 Task: Search one way flight ticket for 1 adult, 5 children, 2 infants in seat and 1 infant on lap in first from Unalaska: Unalaska Airport (tom Madsen/dutch Harbor Airport) to Greenville: Pitt-greenville Airport on 5-2-2023. Choice of flights is United. Number of bags: 7 checked bags. Price is upto 77000. Outbound departure time preference is 9:00.
Action: Mouse moved to (226, 141)
Screenshot: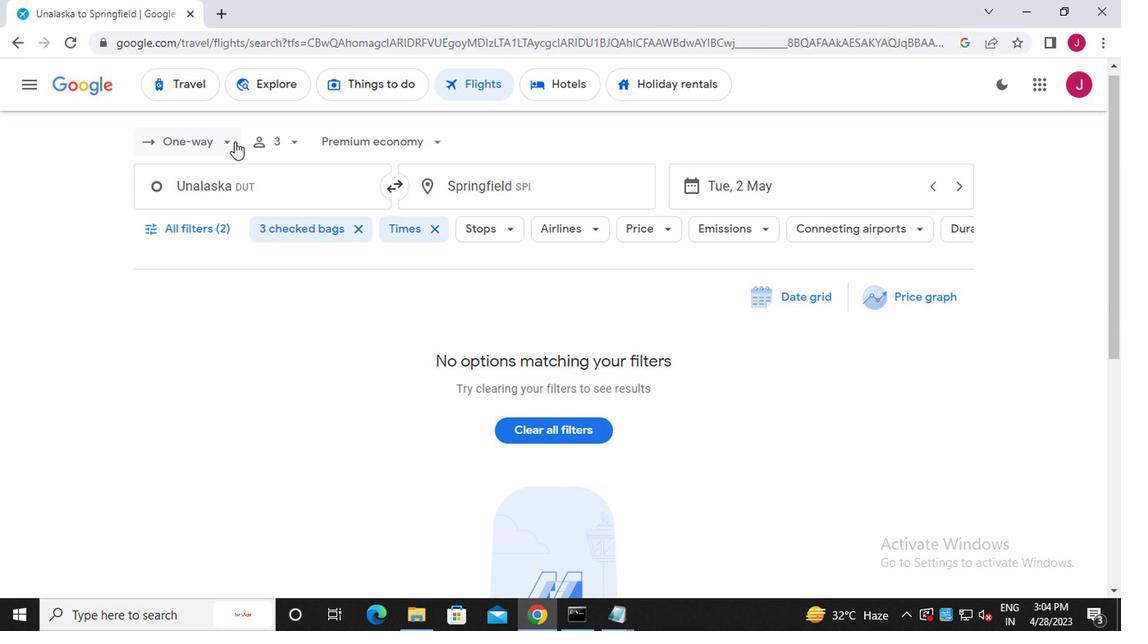 
Action: Mouse pressed left at (226, 141)
Screenshot: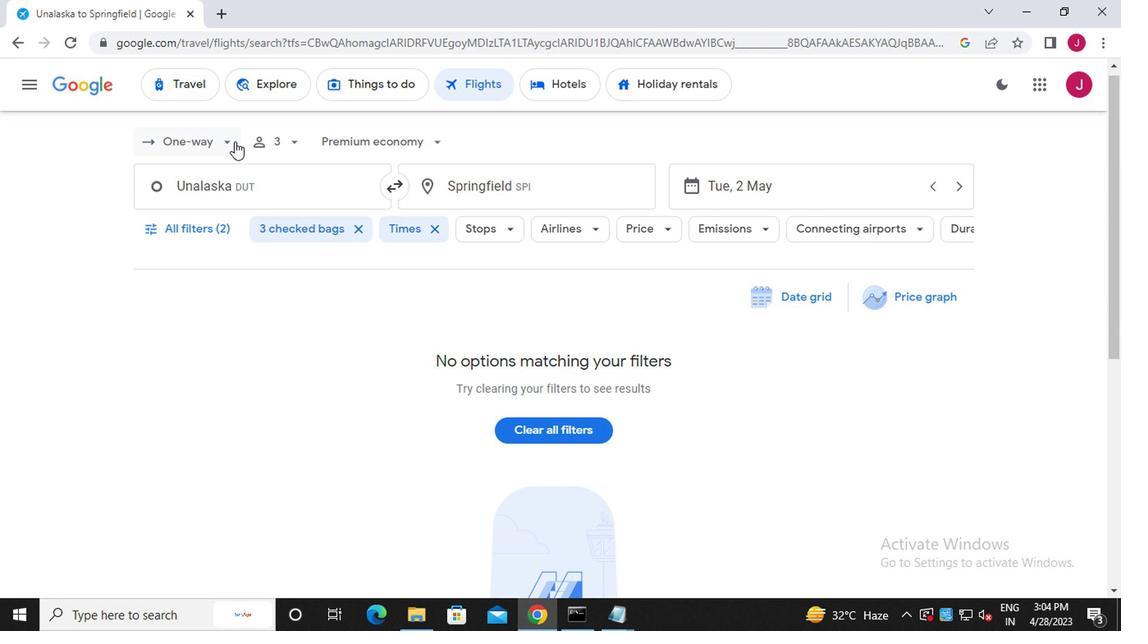
Action: Mouse moved to (232, 219)
Screenshot: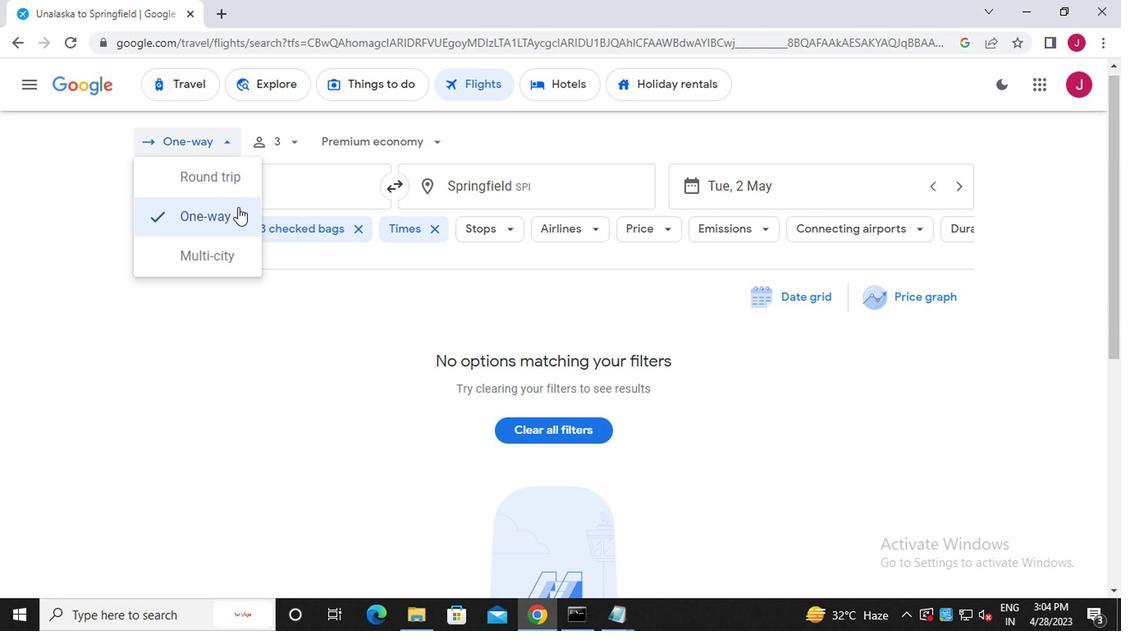 
Action: Mouse pressed left at (232, 219)
Screenshot: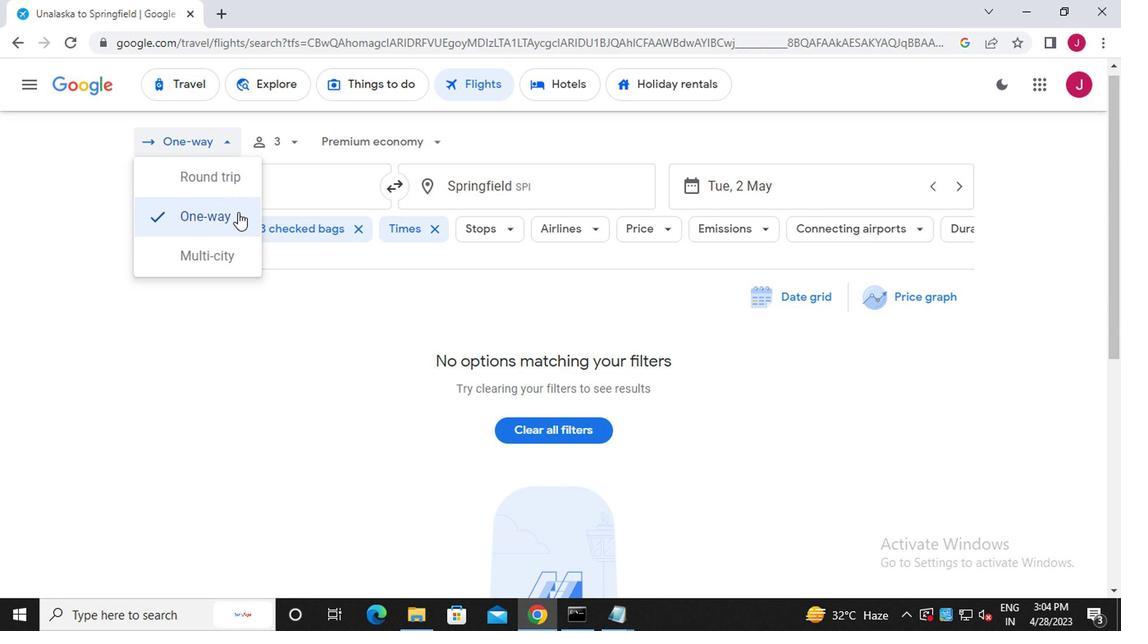 
Action: Mouse moved to (295, 144)
Screenshot: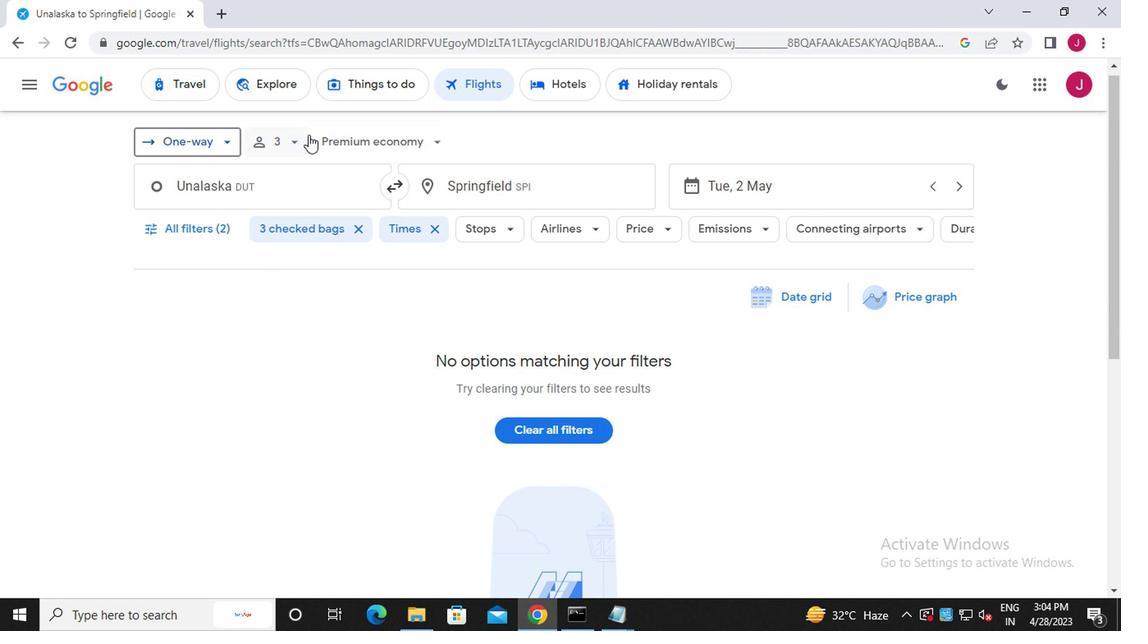 
Action: Mouse pressed left at (295, 144)
Screenshot: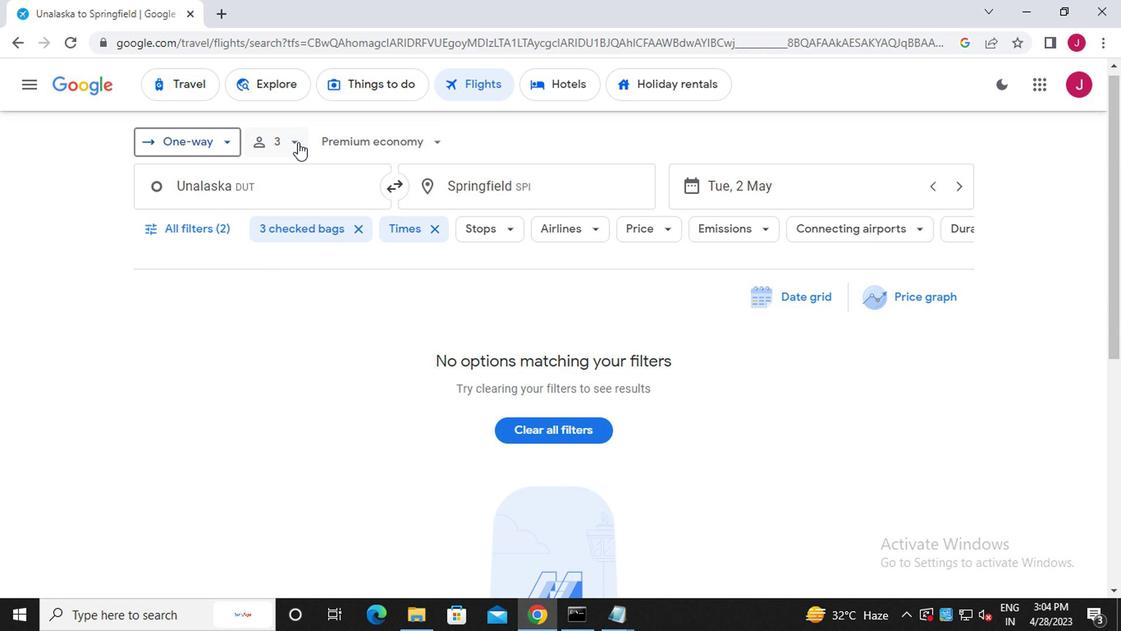 
Action: Mouse moved to (413, 230)
Screenshot: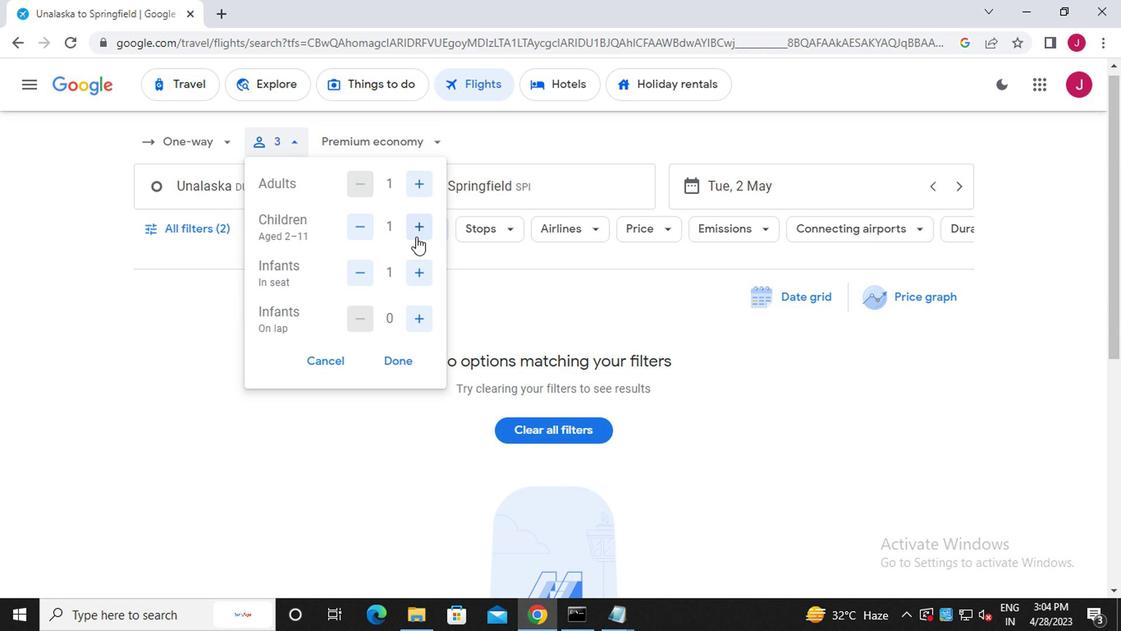
Action: Mouse pressed left at (413, 230)
Screenshot: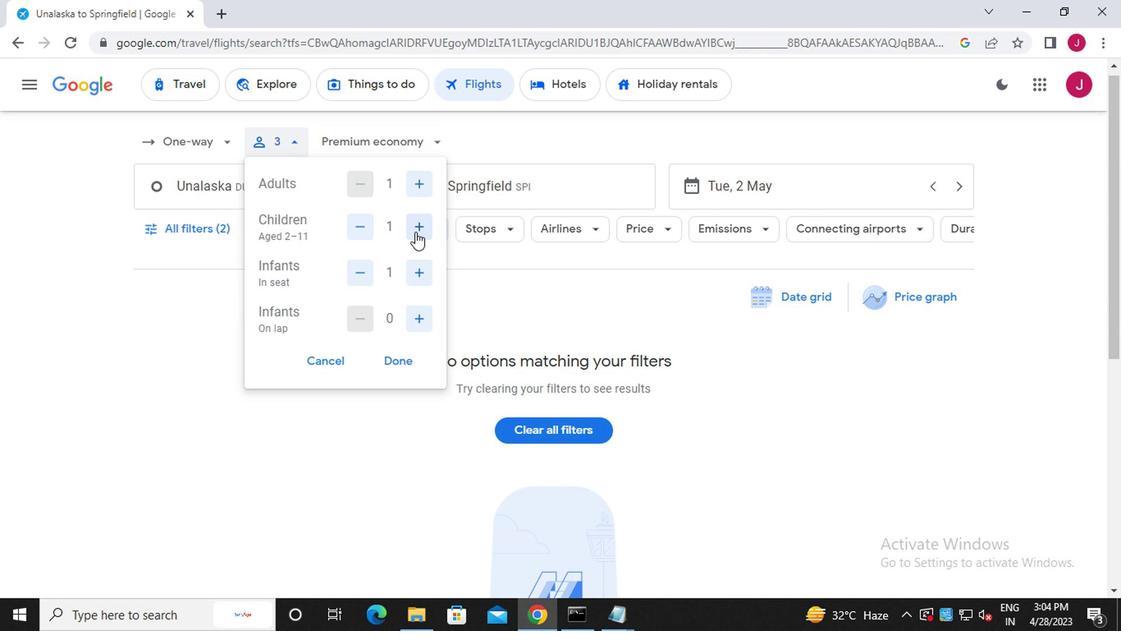 
Action: Mouse pressed left at (413, 230)
Screenshot: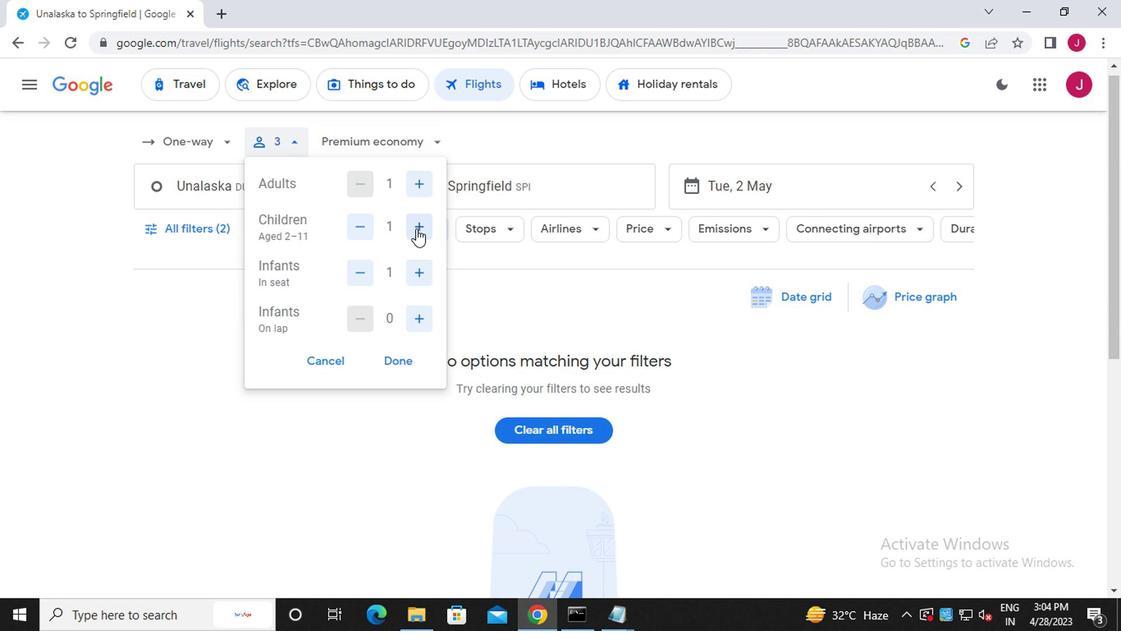 
Action: Mouse moved to (414, 230)
Screenshot: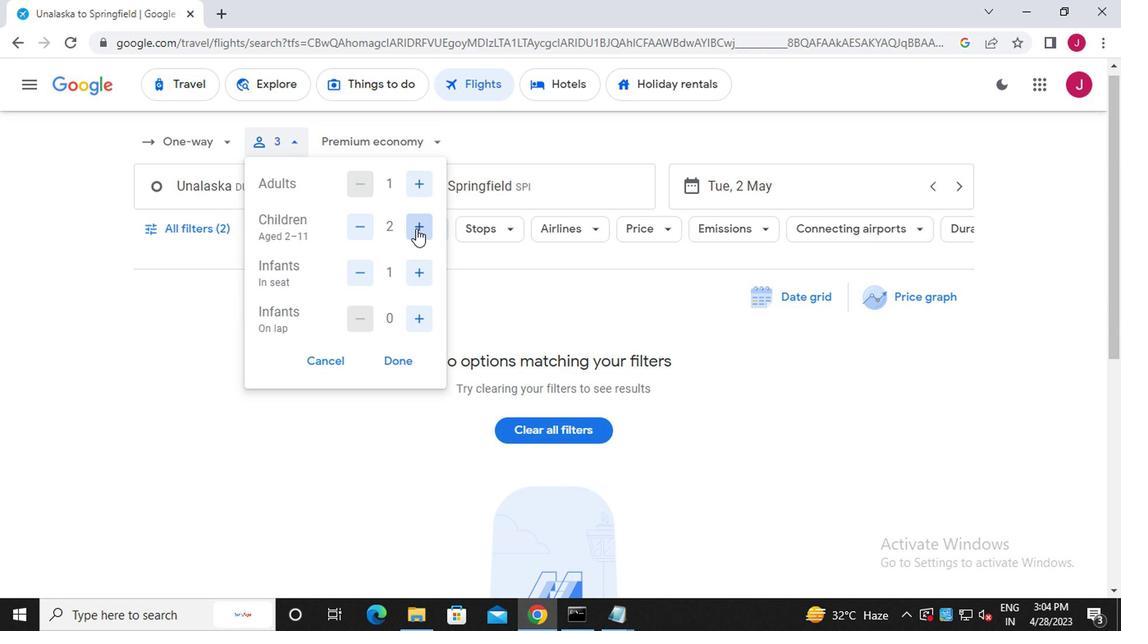 
Action: Mouse pressed left at (414, 230)
Screenshot: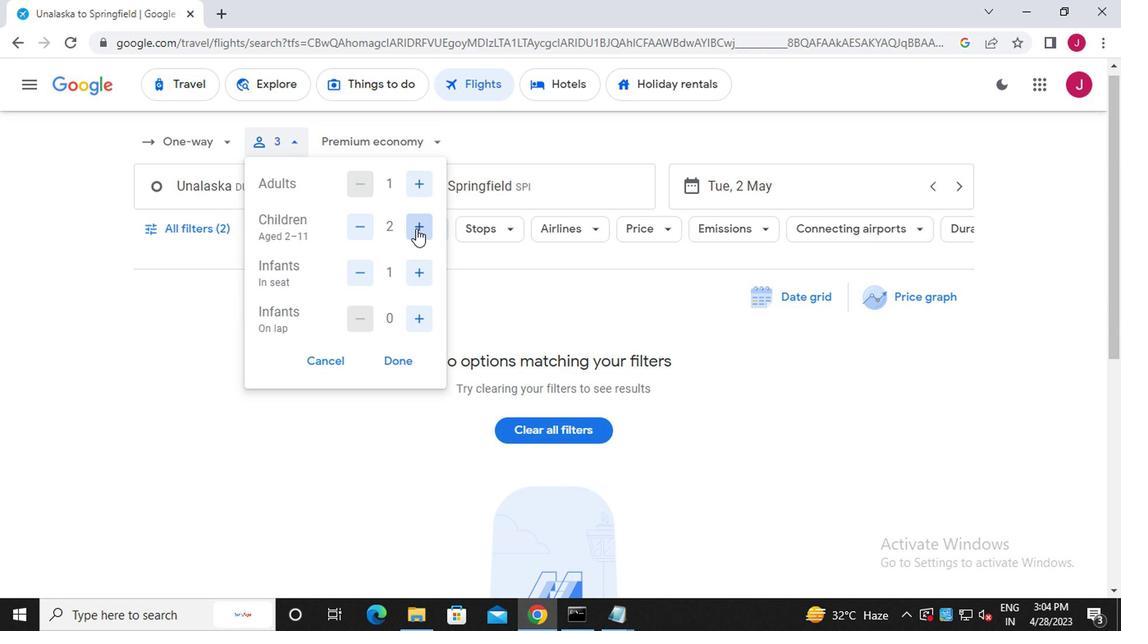 
Action: Mouse moved to (416, 230)
Screenshot: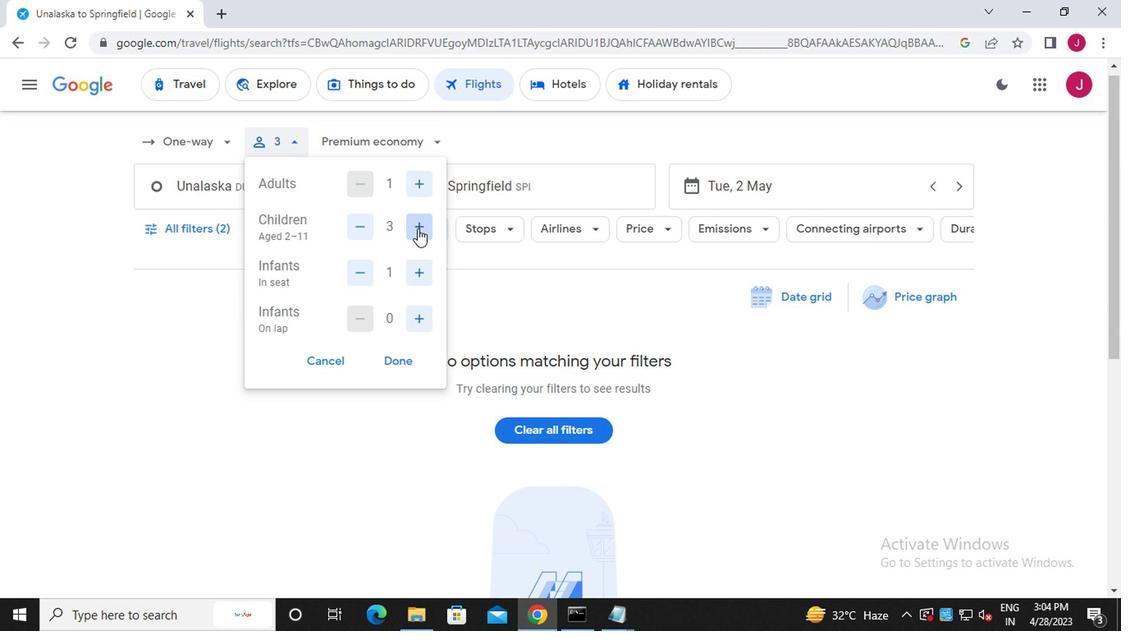 
Action: Mouse pressed left at (416, 230)
Screenshot: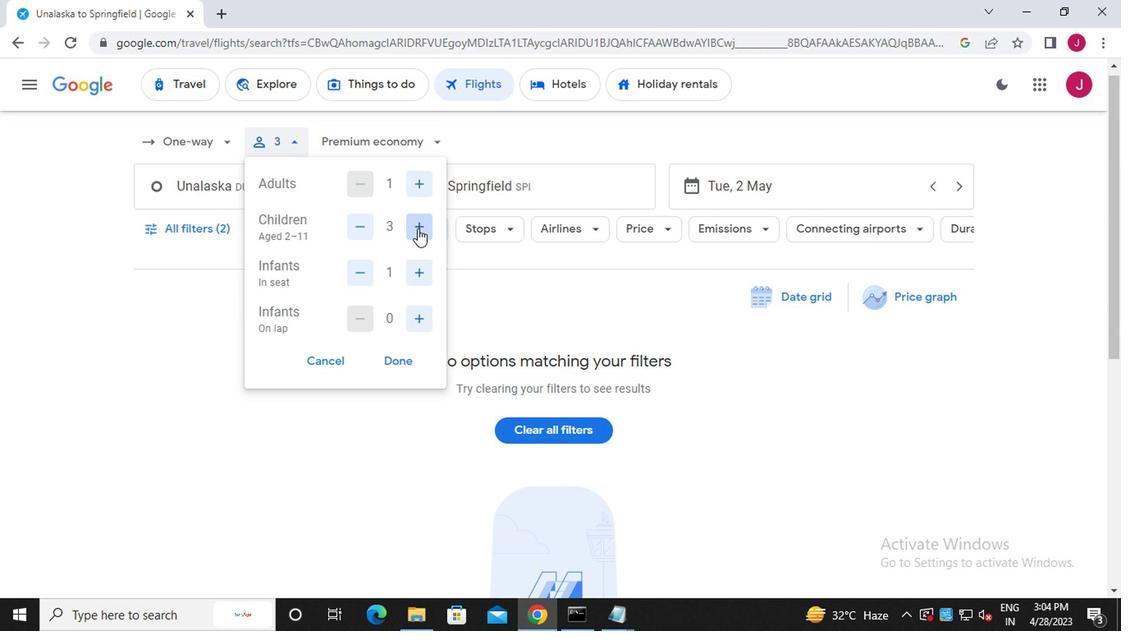 
Action: Mouse moved to (418, 274)
Screenshot: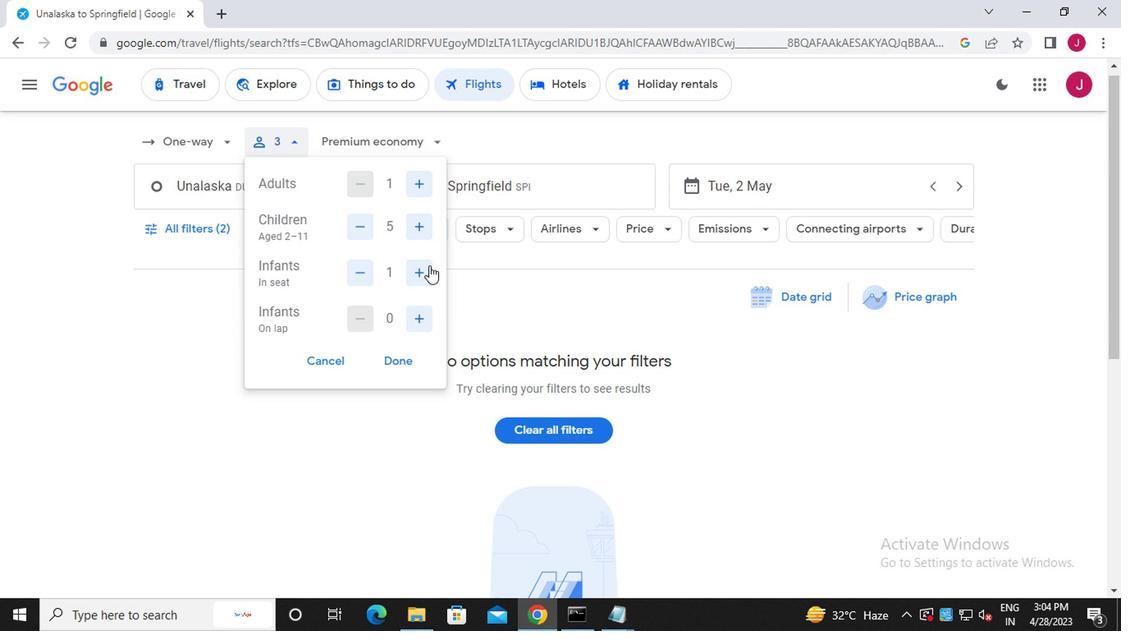 
Action: Mouse pressed left at (418, 274)
Screenshot: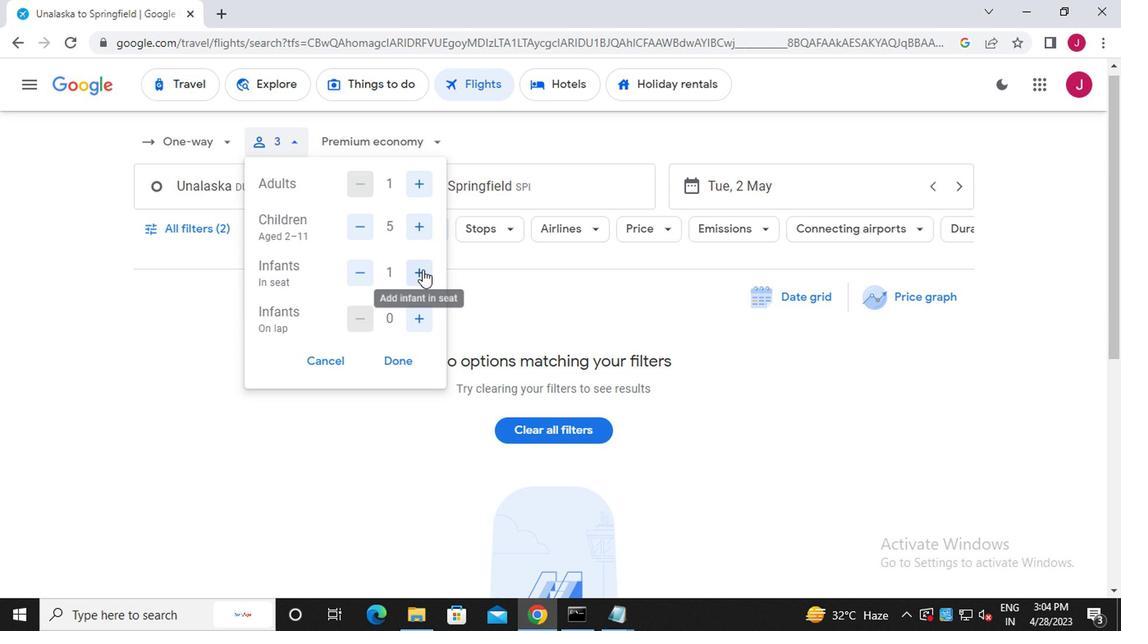 
Action: Mouse moved to (416, 317)
Screenshot: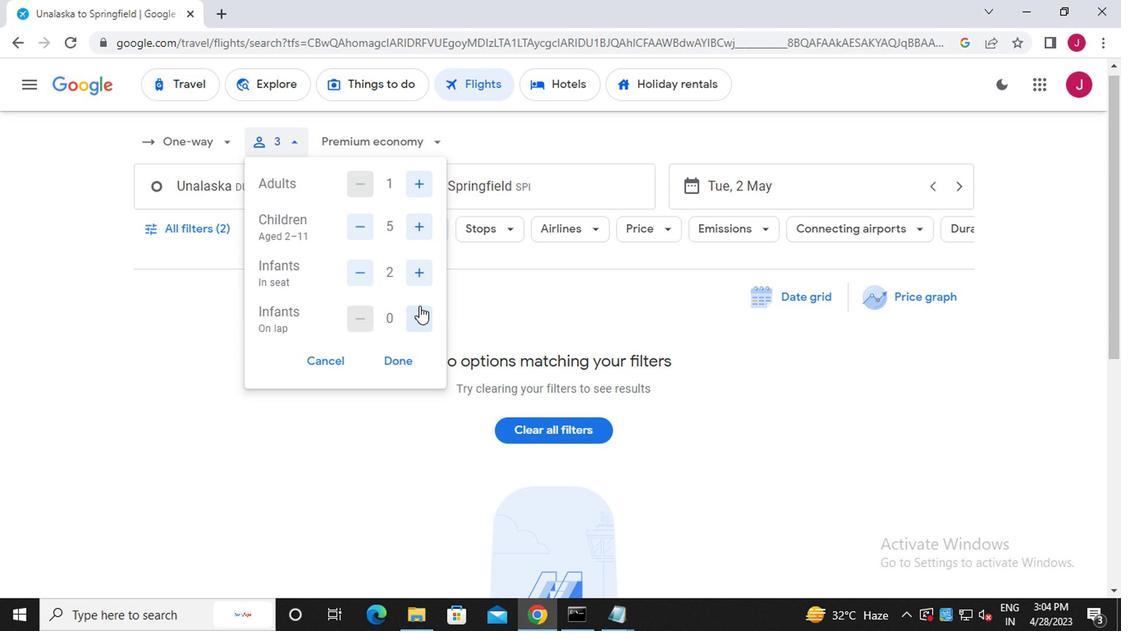 
Action: Mouse pressed left at (416, 317)
Screenshot: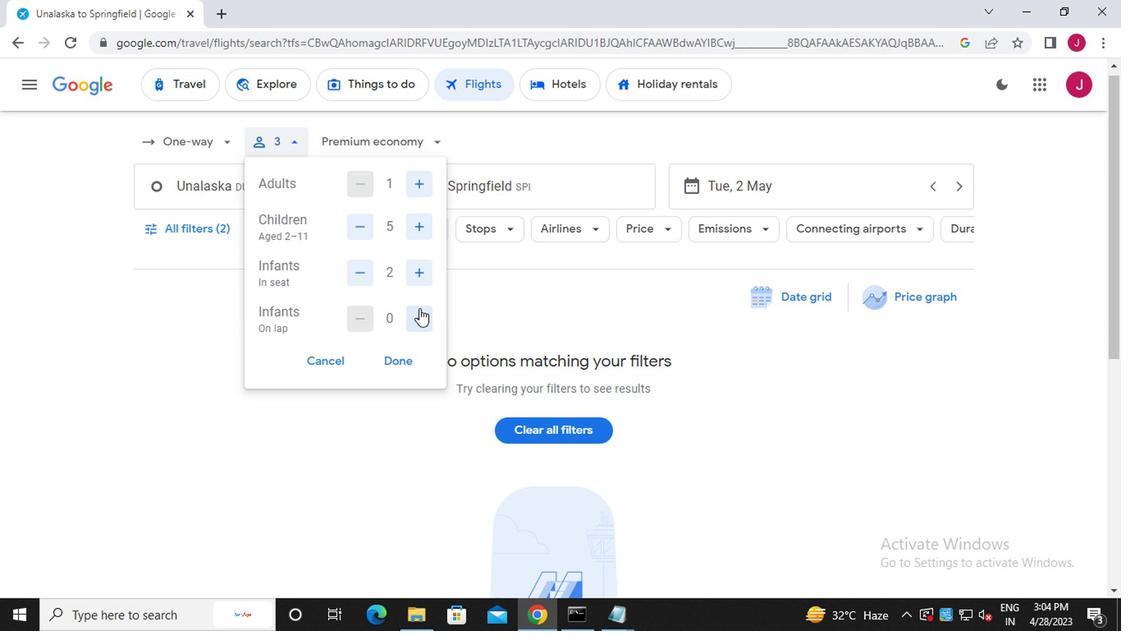 
Action: Mouse moved to (354, 317)
Screenshot: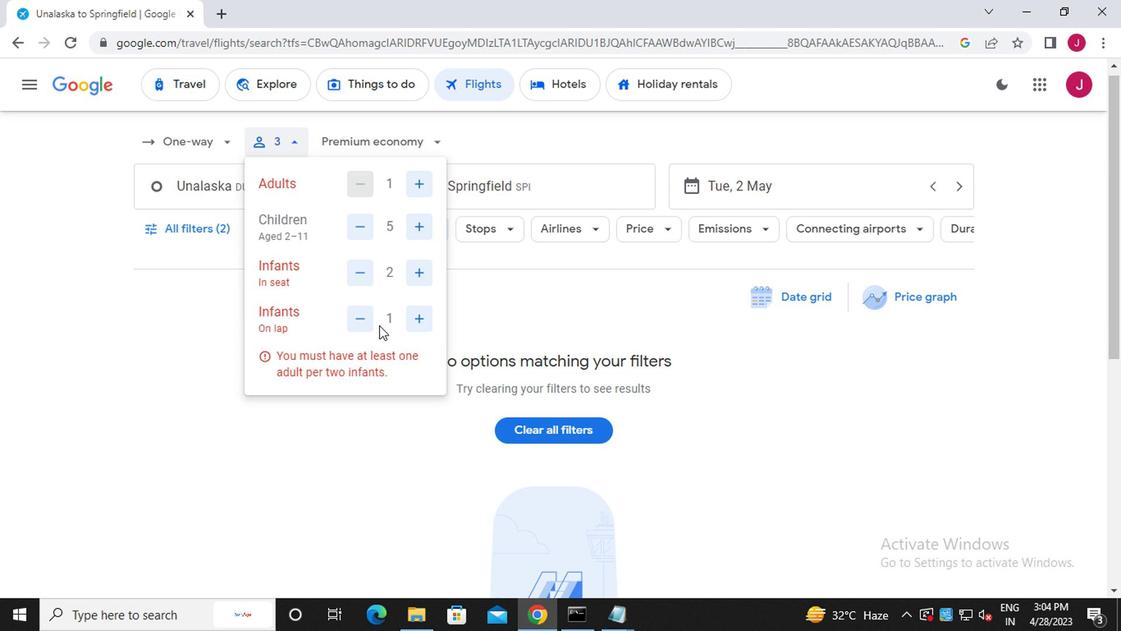 
Action: Mouse pressed left at (354, 317)
Screenshot: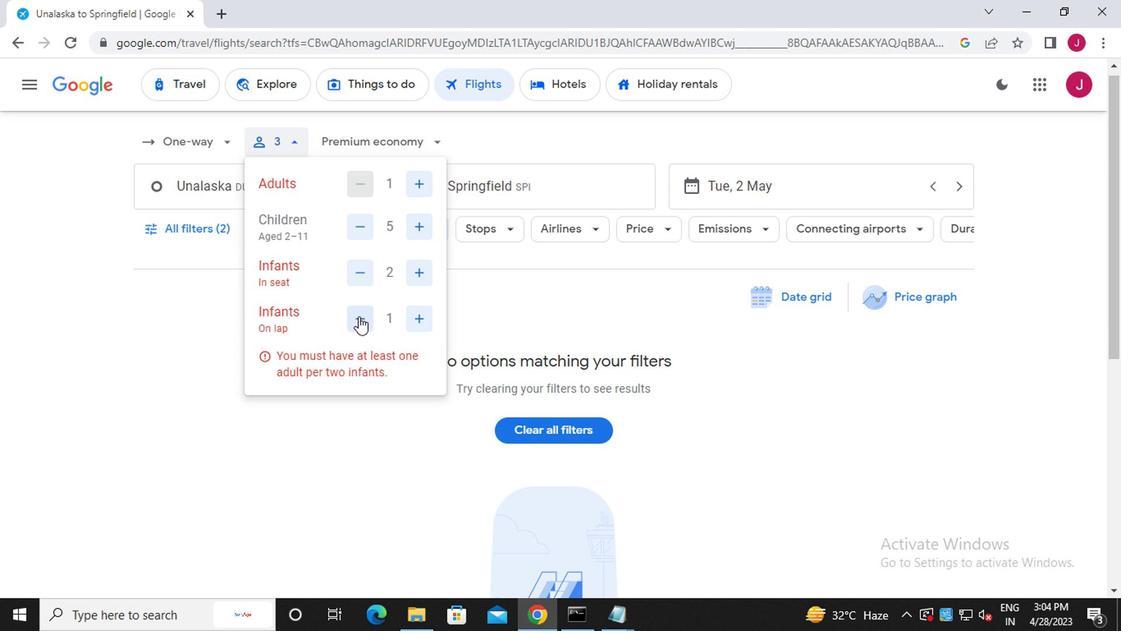 
Action: Mouse moved to (416, 321)
Screenshot: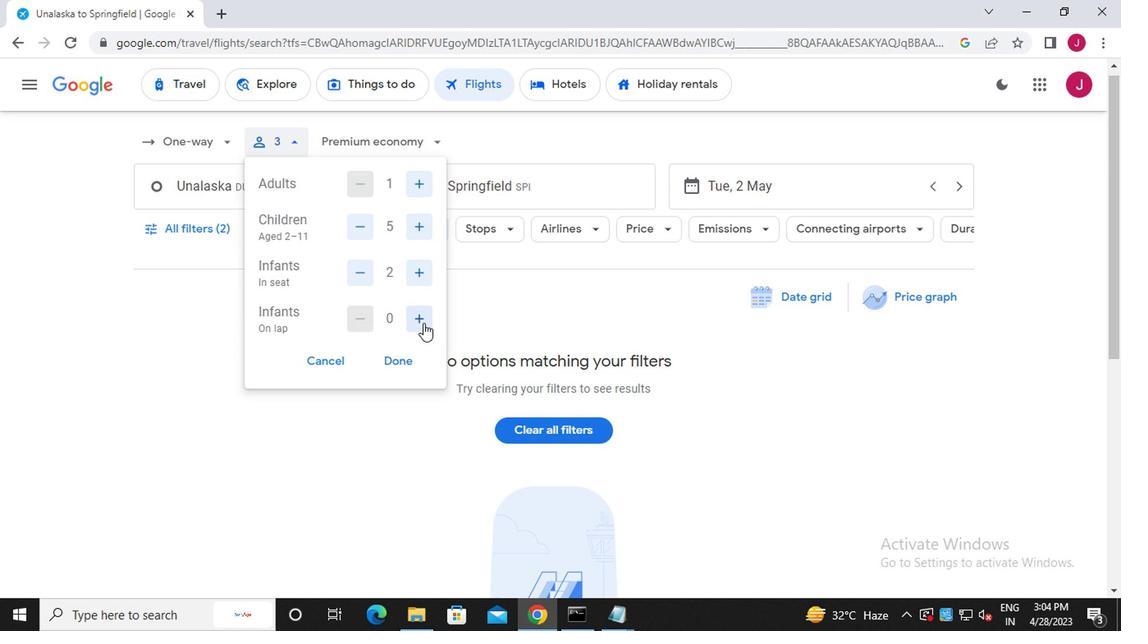
Action: Mouse pressed left at (416, 321)
Screenshot: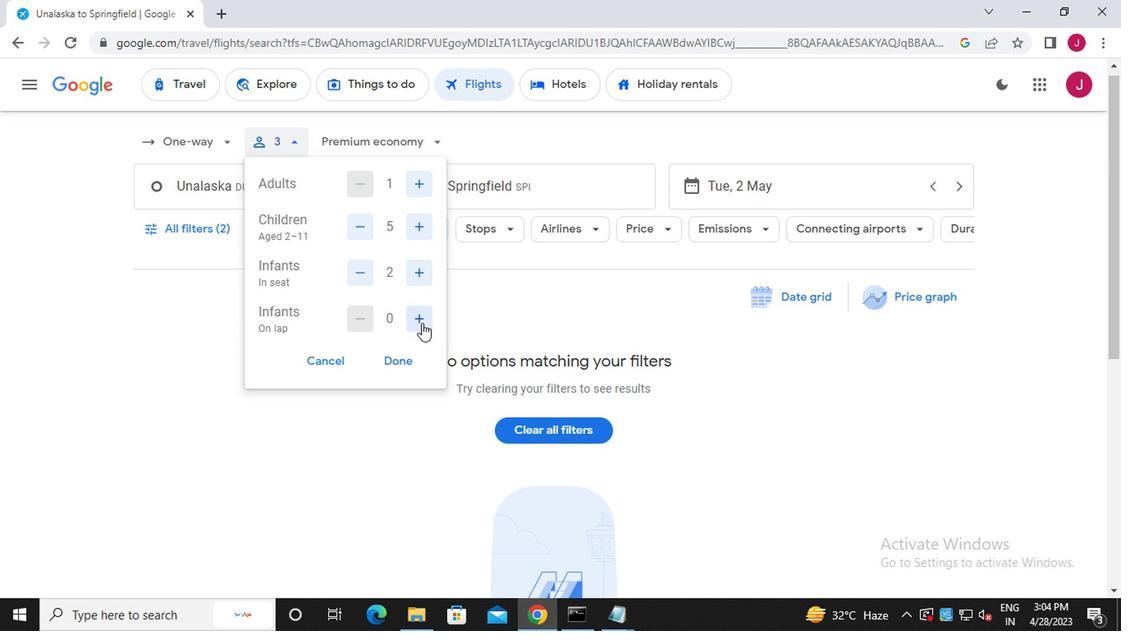 
Action: Mouse moved to (364, 271)
Screenshot: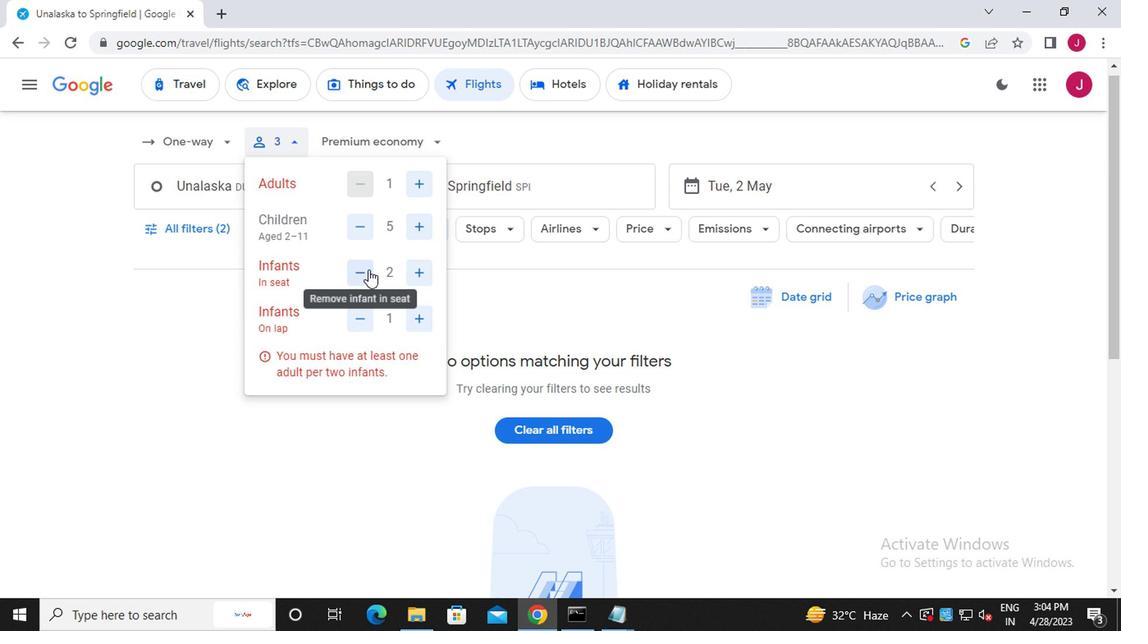 
Action: Mouse pressed left at (364, 271)
Screenshot: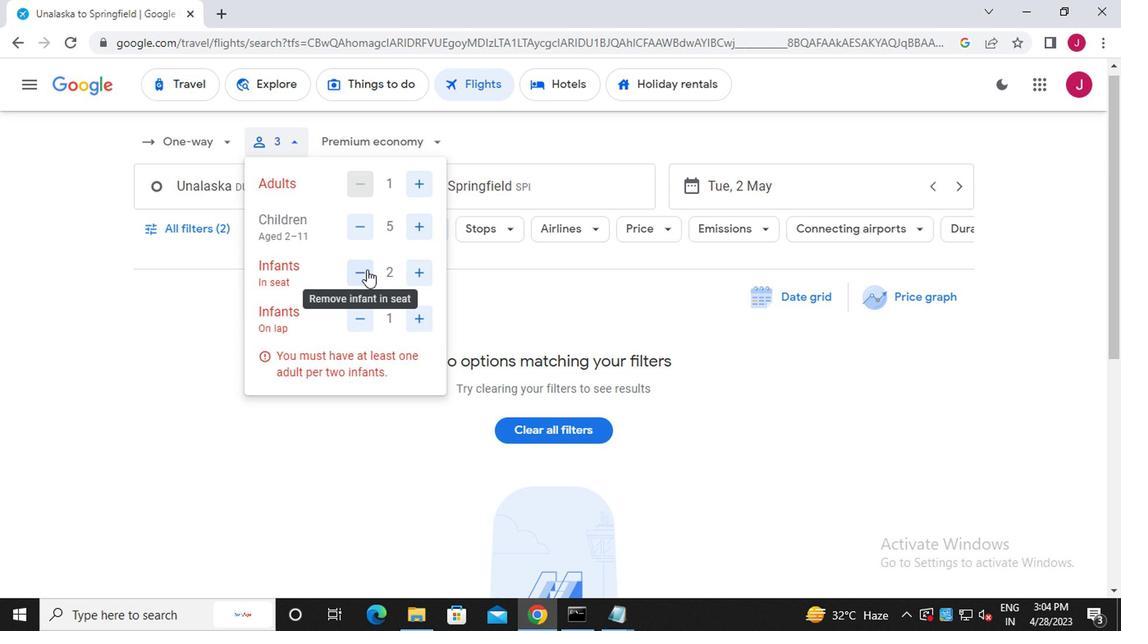
Action: Mouse moved to (402, 365)
Screenshot: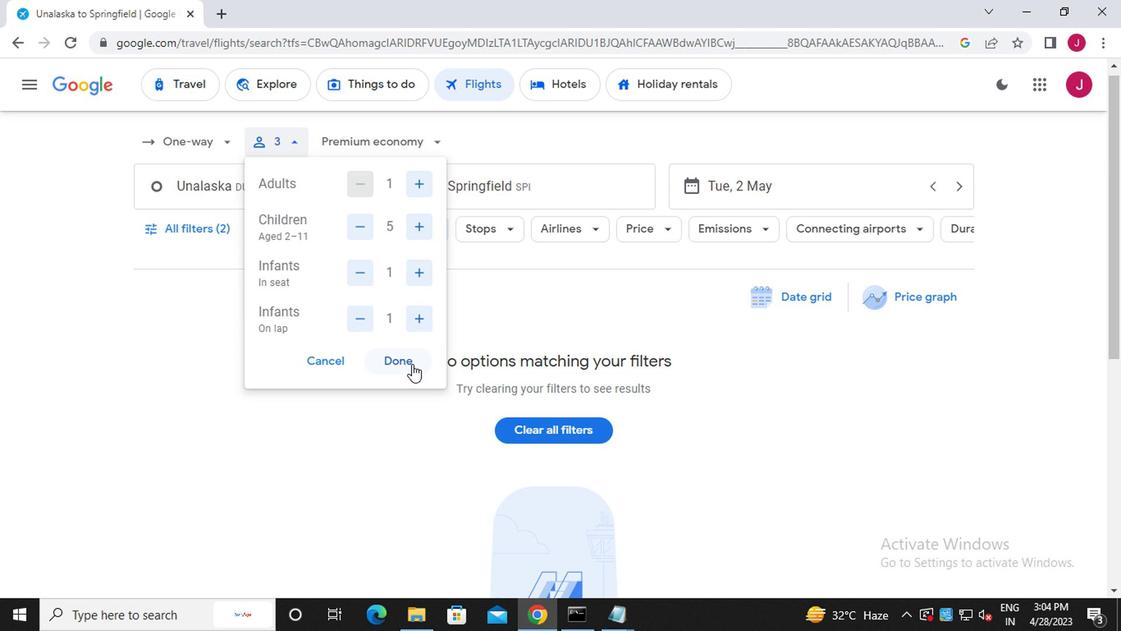 
Action: Mouse pressed left at (402, 365)
Screenshot: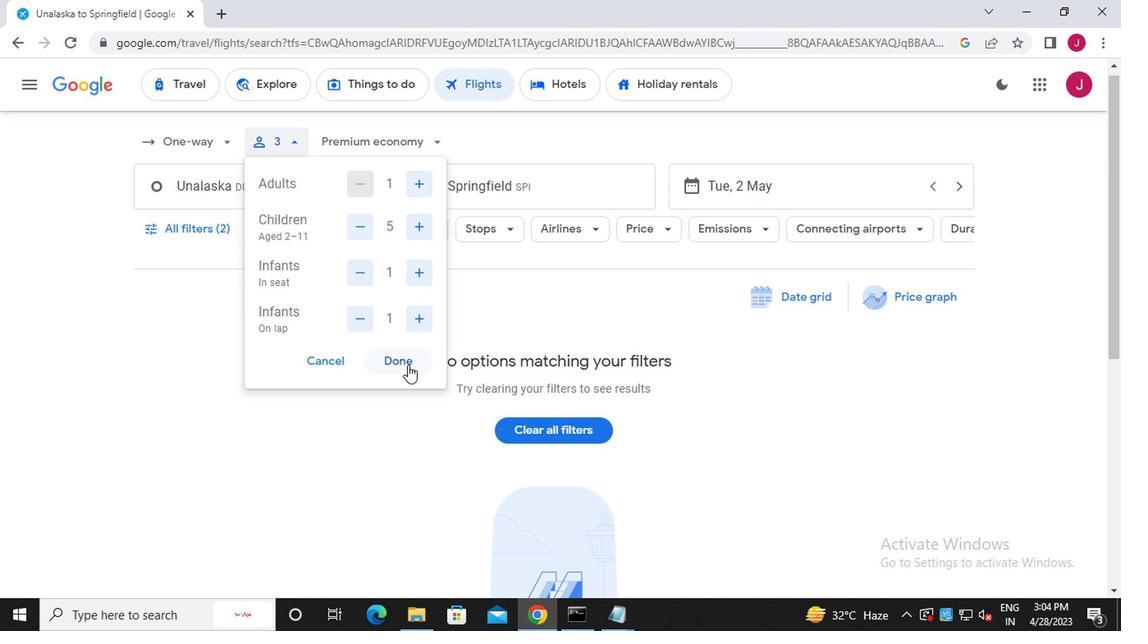 
Action: Mouse moved to (304, 189)
Screenshot: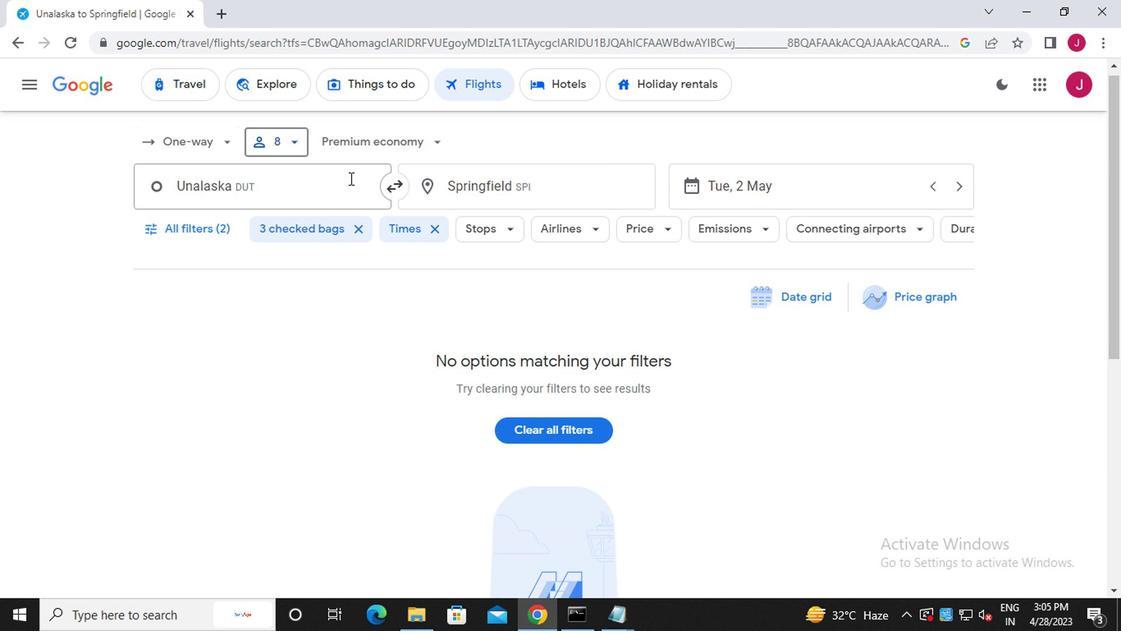 
Action: Mouse pressed left at (304, 189)
Screenshot: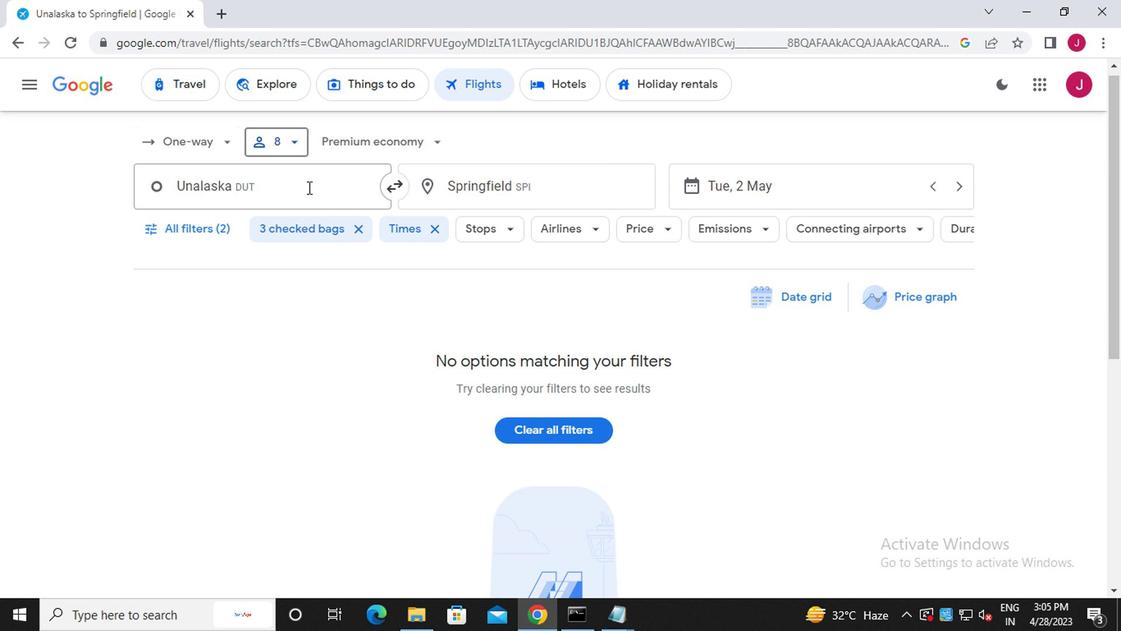 
Action: Key pressed unala
Screenshot: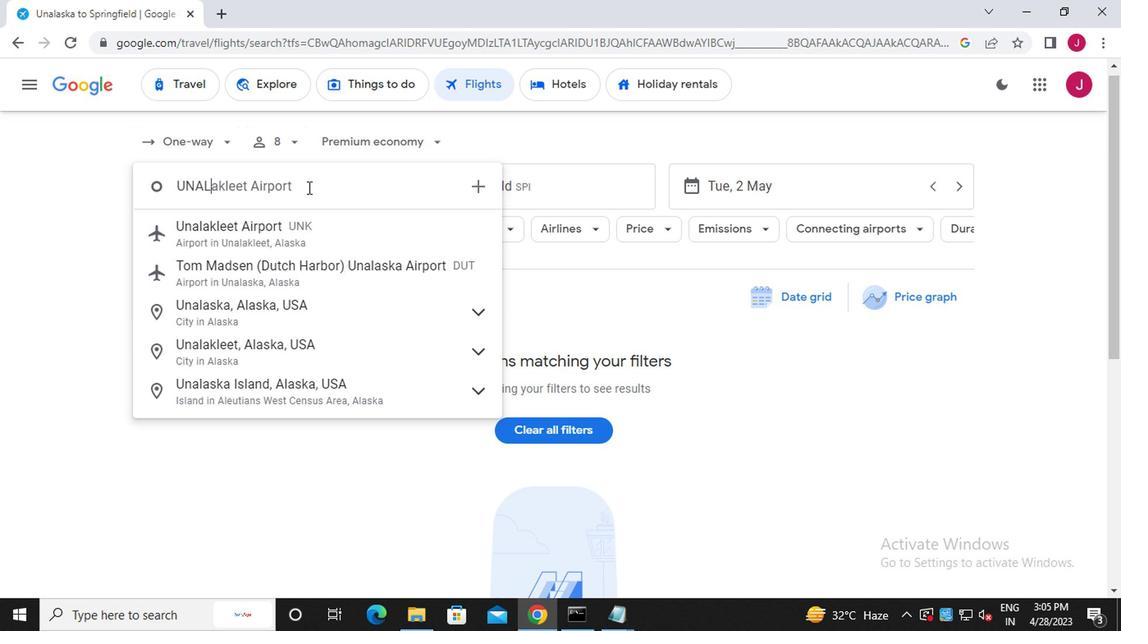 
Action: Mouse moved to (366, 270)
Screenshot: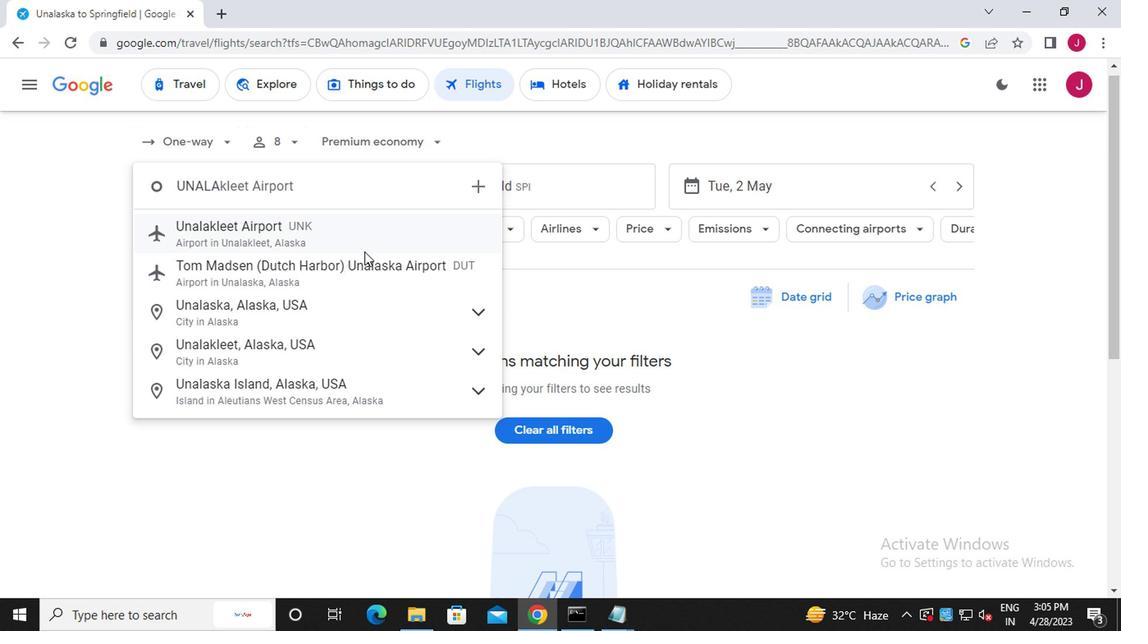 
Action: Mouse pressed left at (366, 270)
Screenshot: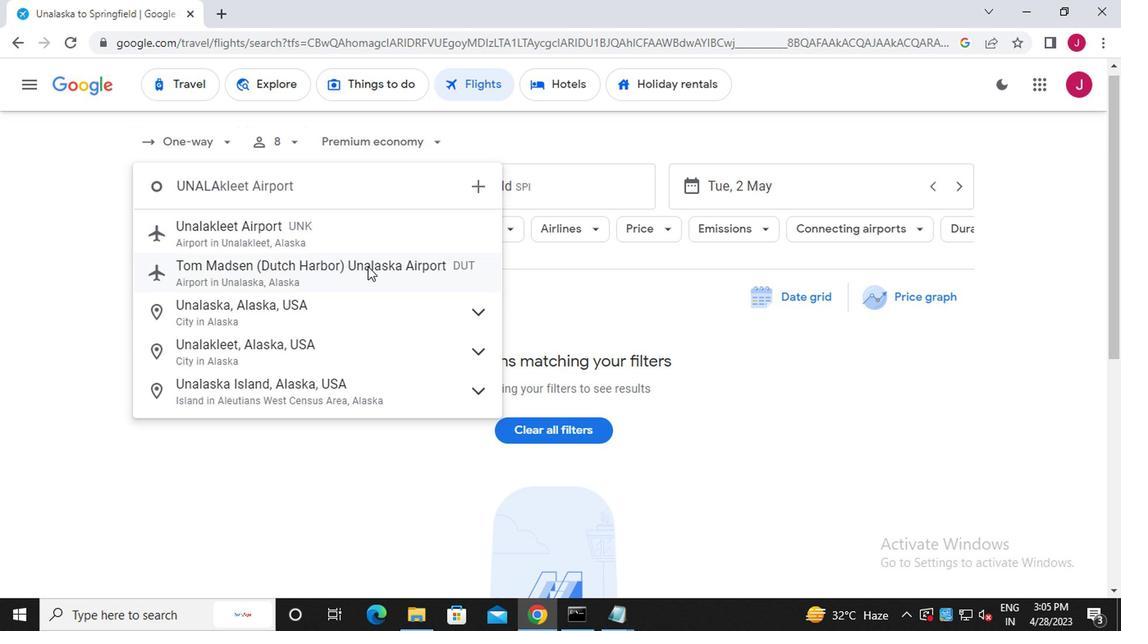 
Action: Mouse moved to (580, 182)
Screenshot: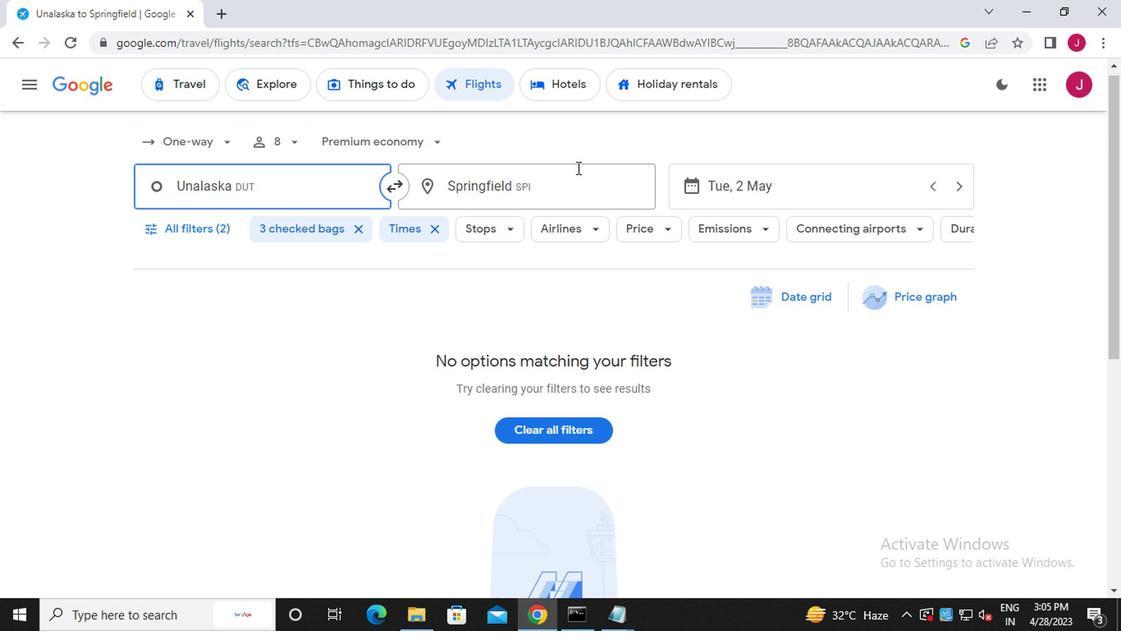 
Action: Mouse pressed left at (580, 182)
Screenshot: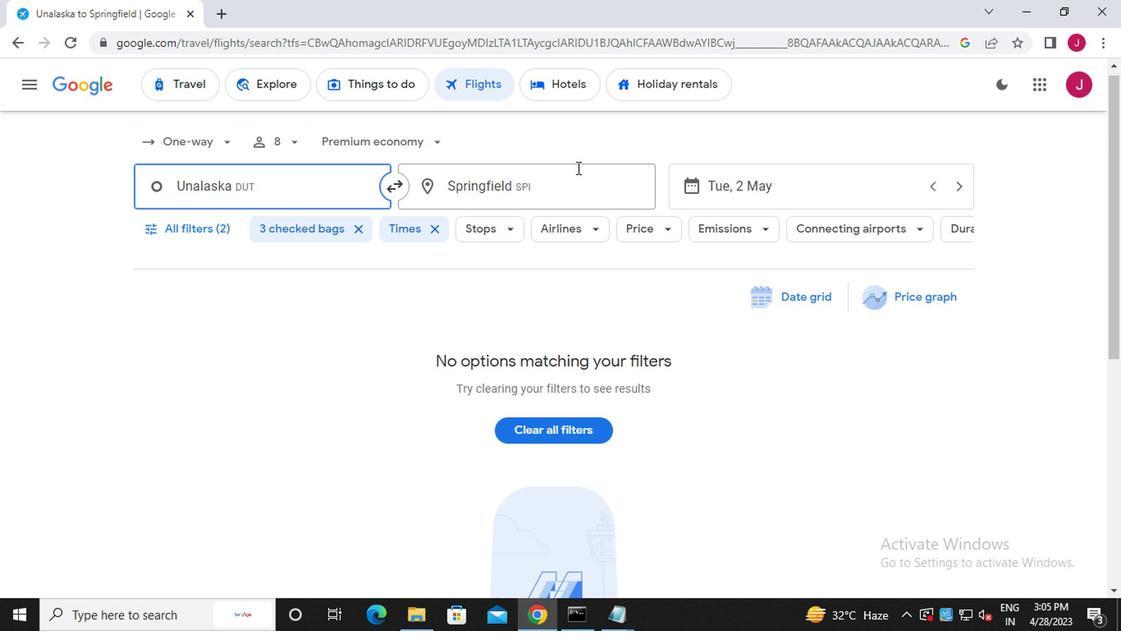 
Action: Mouse moved to (580, 183)
Screenshot: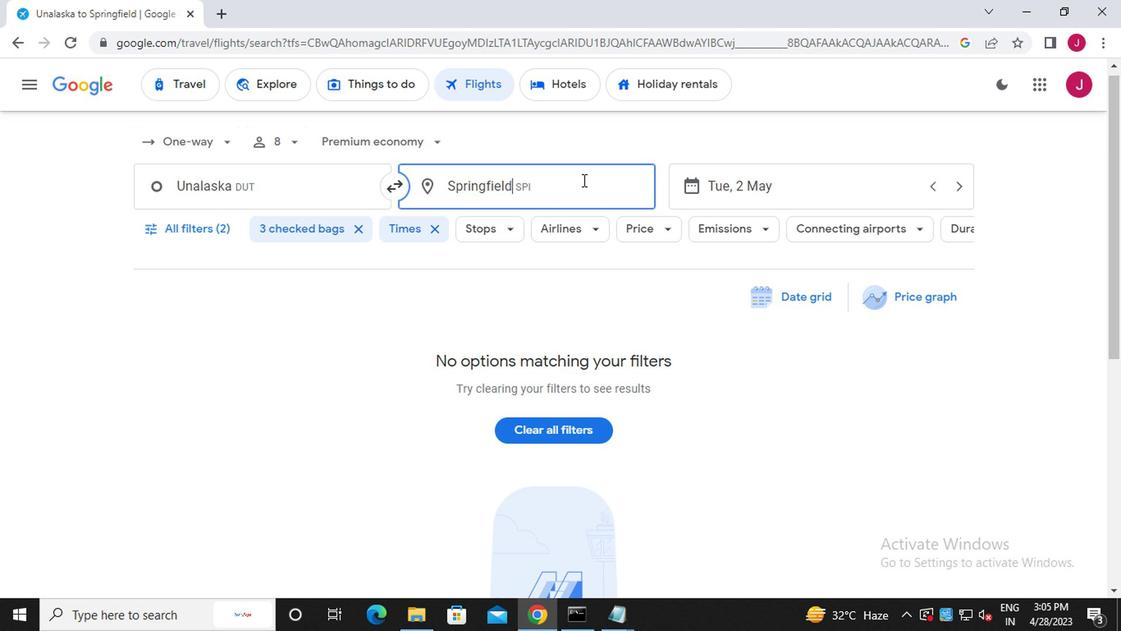 
Action: Key pressed greenville<Key.space>pit
Screenshot: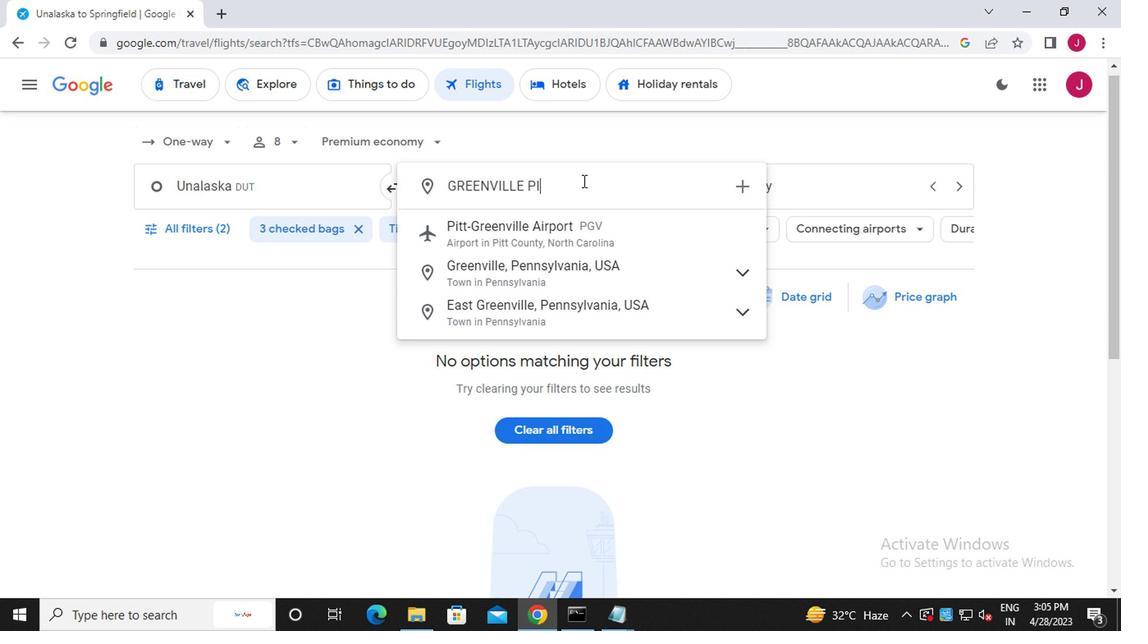 
Action: Mouse moved to (568, 245)
Screenshot: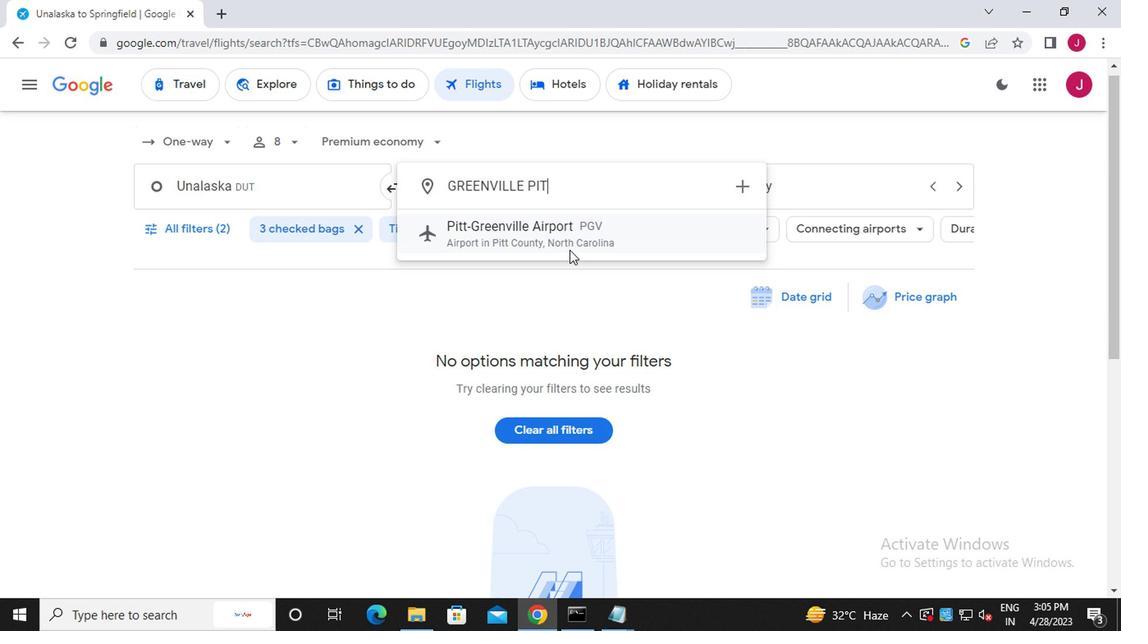 
Action: Mouse pressed left at (568, 245)
Screenshot: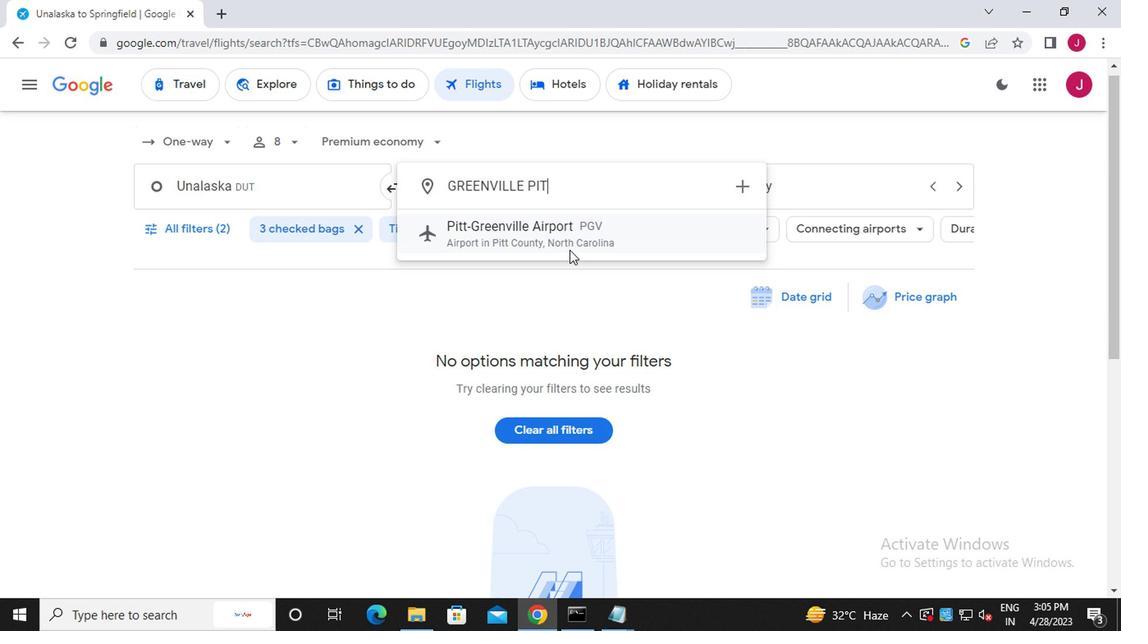 
Action: Mouse moved to (811, 195)
Screenshot: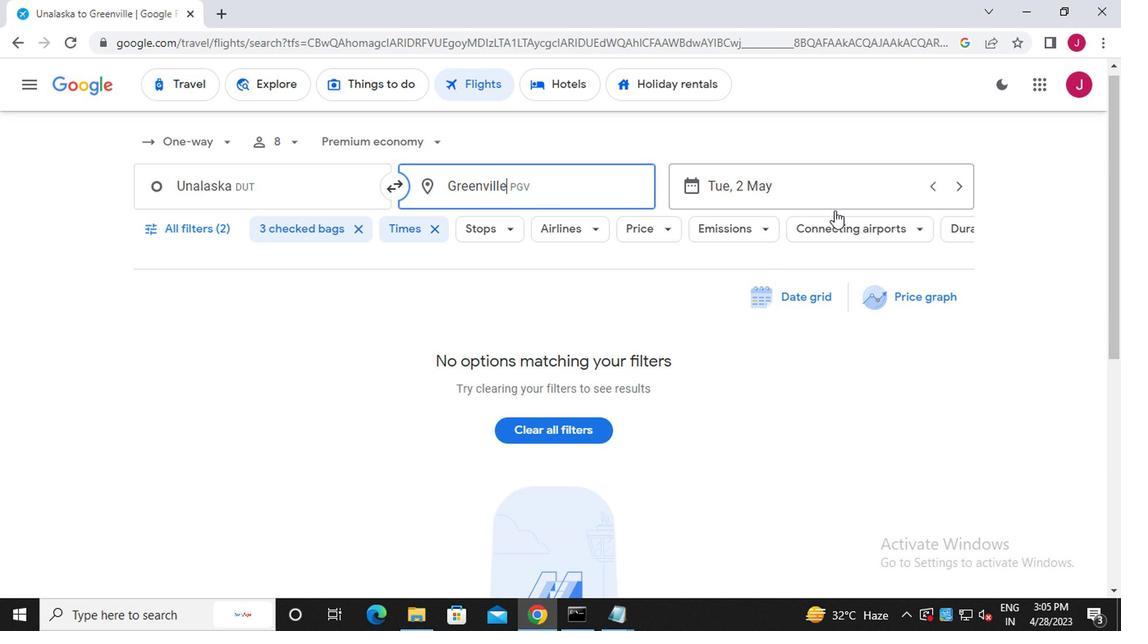 
Action: Mouse pressed left at (811, 195)
Screenshot: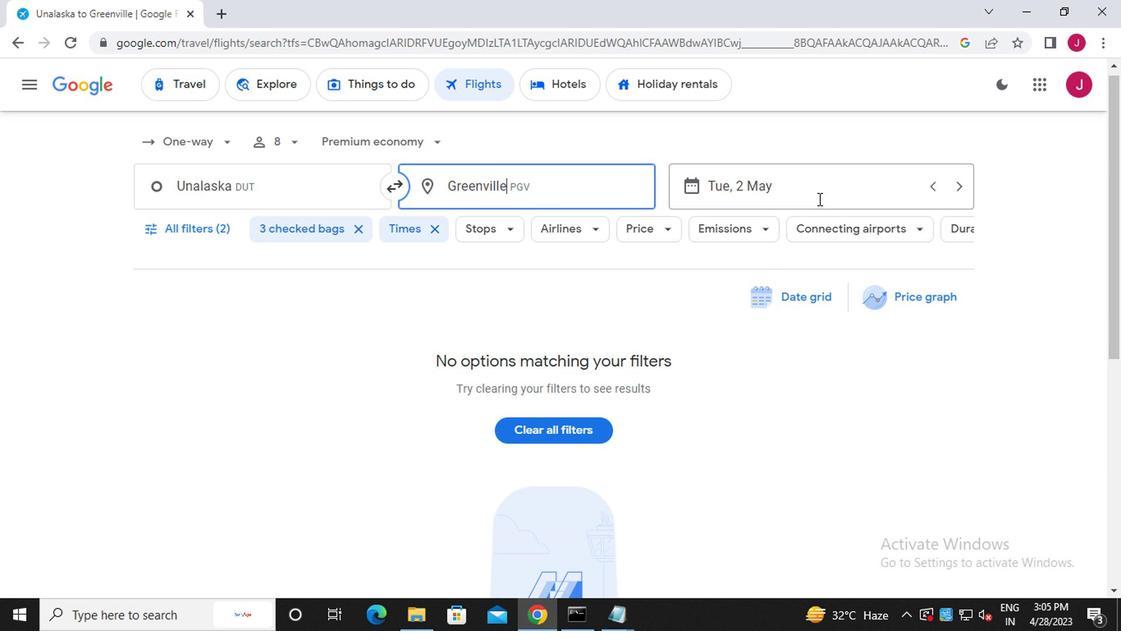 
Action: Mouse moved to (924, 562)
Screenshot: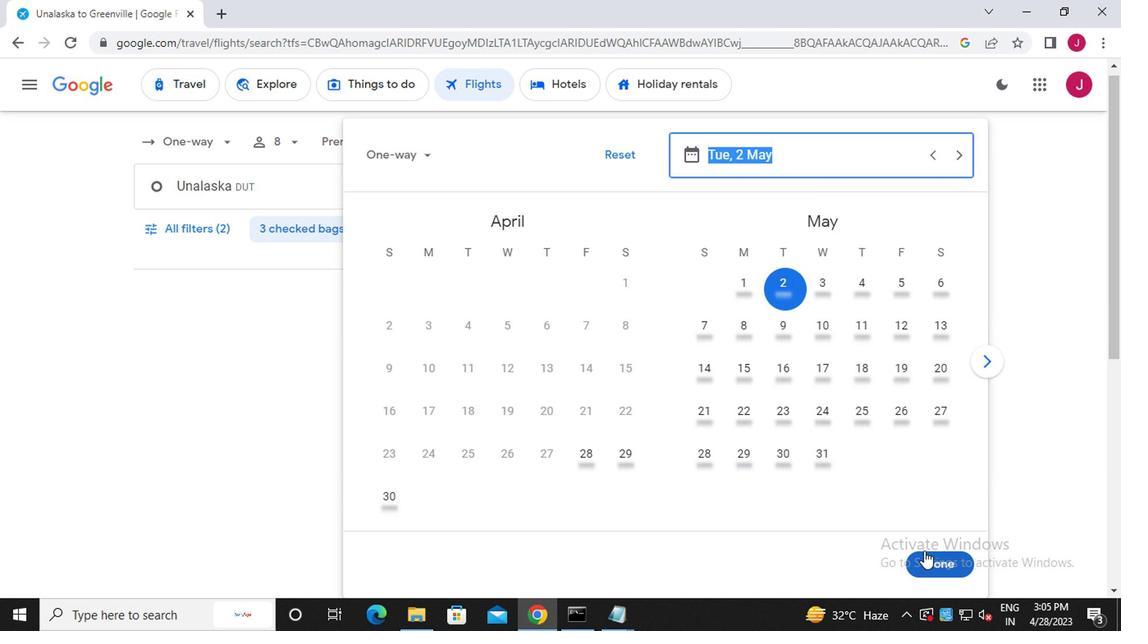 
Action: Mouse pressed left at (924, 562)
Screenshot: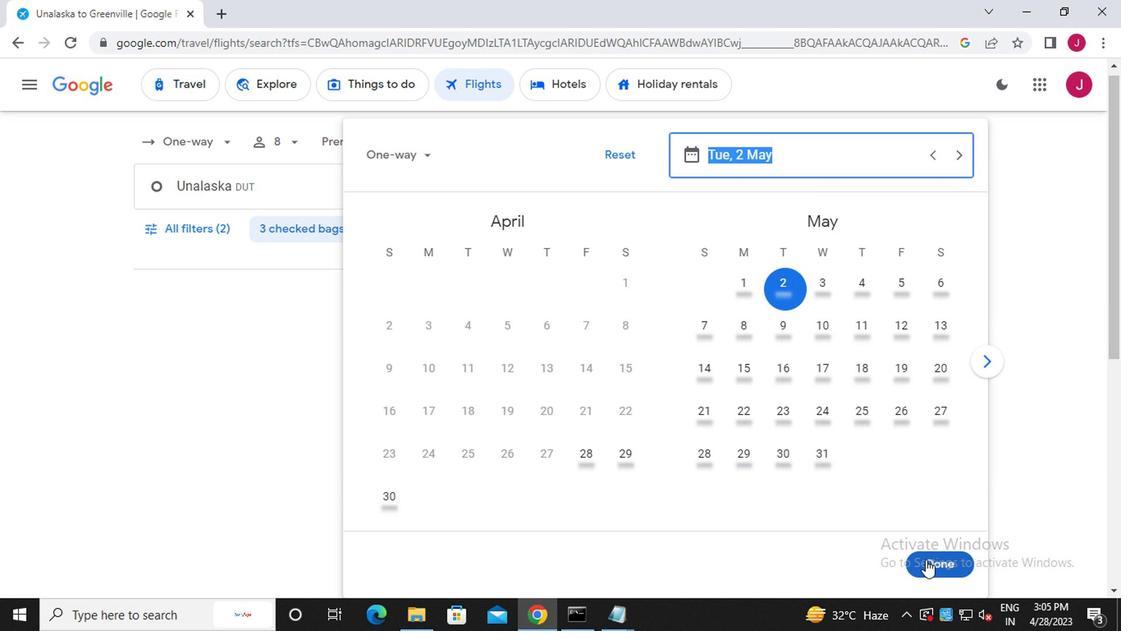 
Action: Mouse moved to (189, 231)
Screenshot: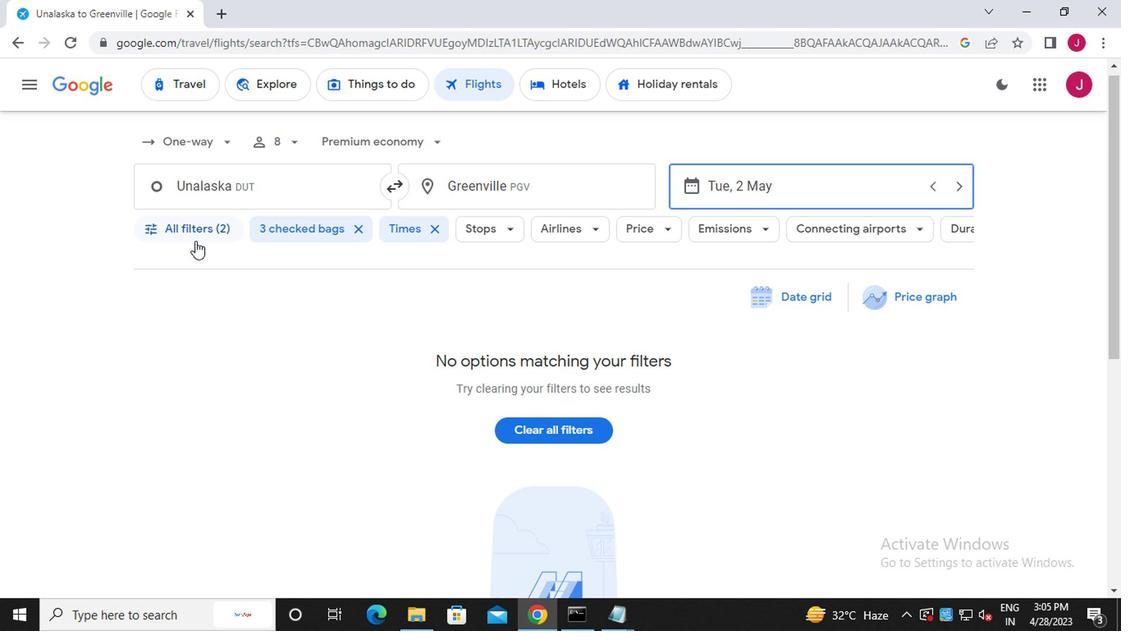 
Action: Mouse pressed left at (189, 231)
Screenshot: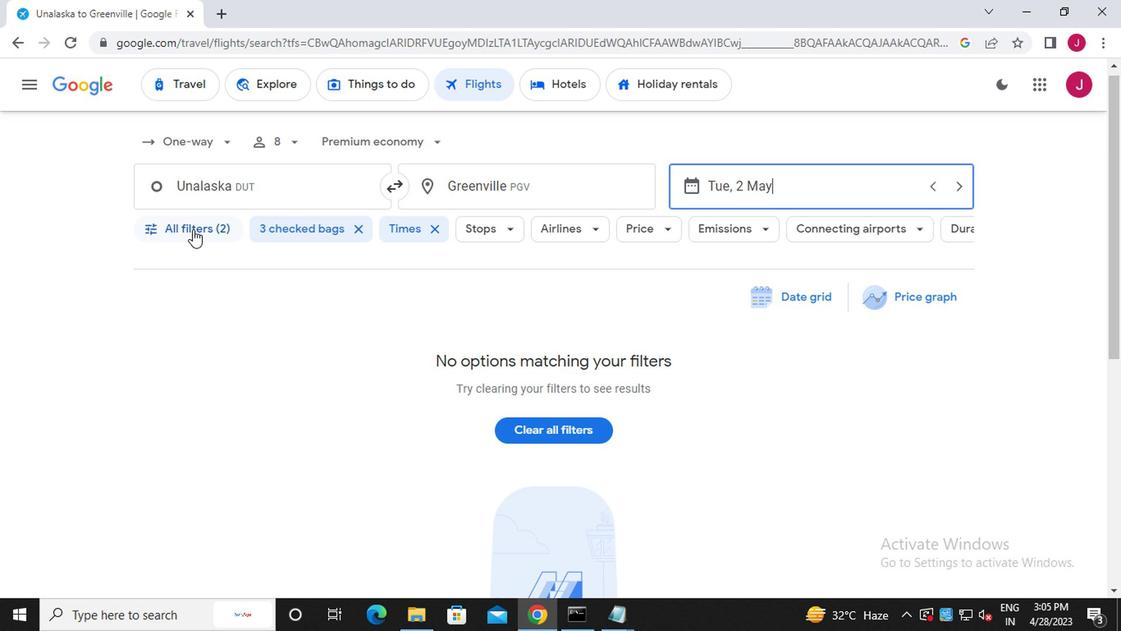 
Action: Mouse moved to (298, 340)
Screenshot: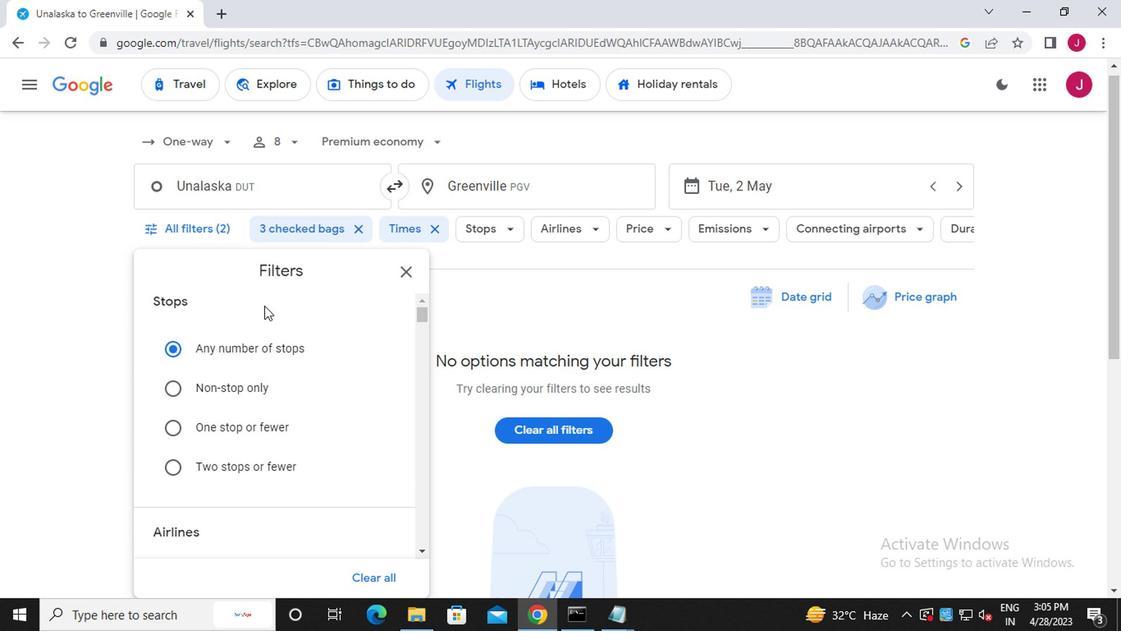 
Action: Mouse scrolled (298, 340) with delta (0, 0)
Screenshot: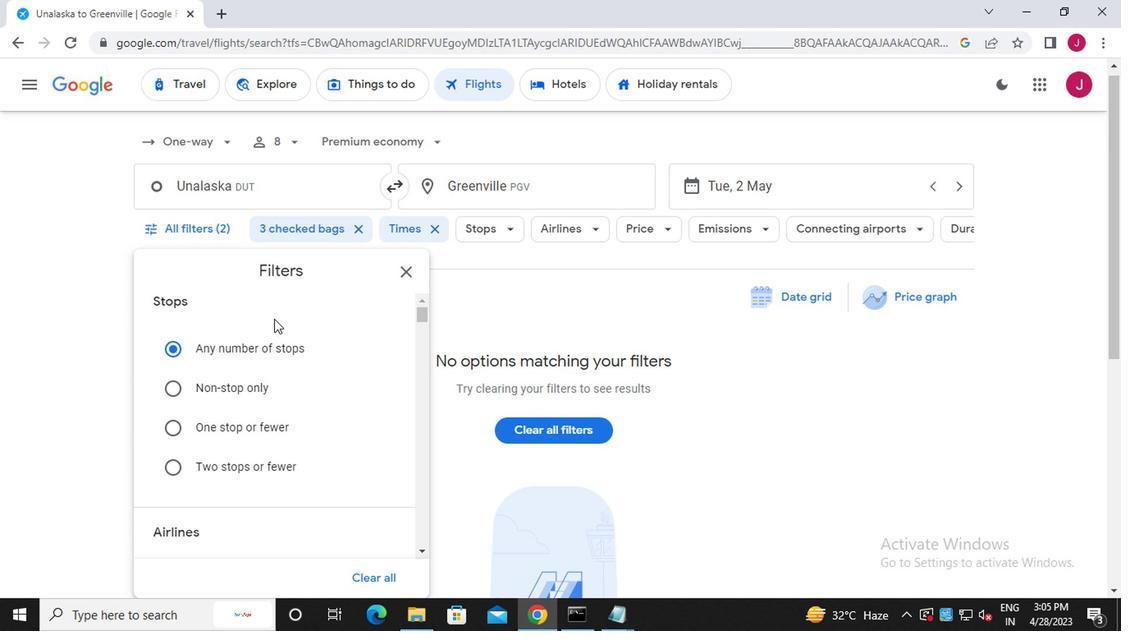 
Action: Mouse moved to (298, 340)
Screenshot: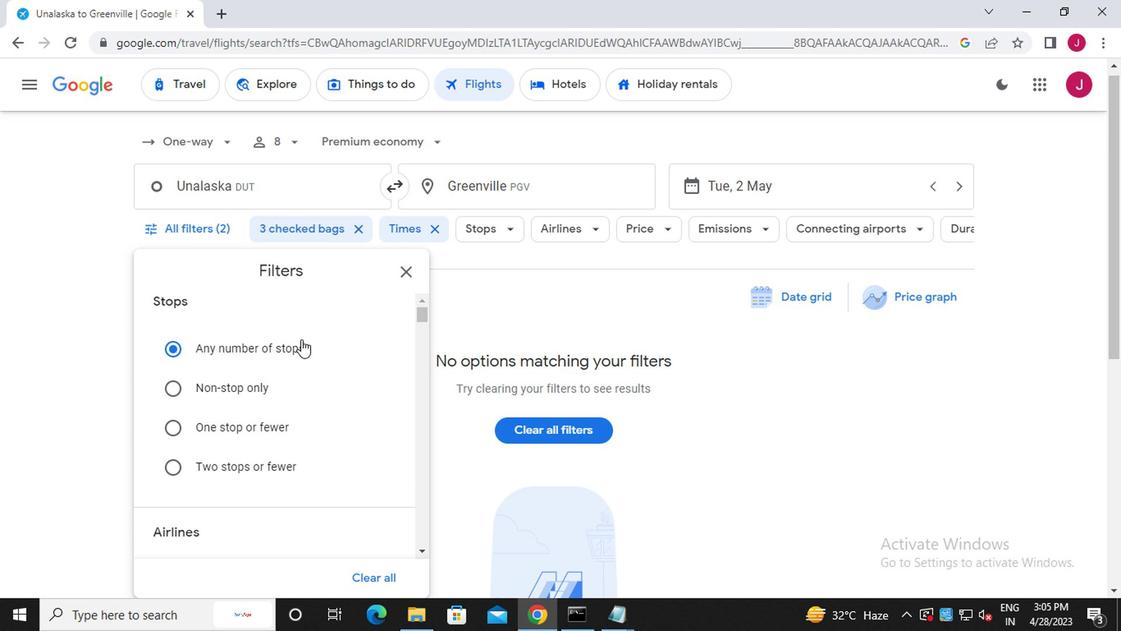 
Action: Mouse scrolled (298, 340) with delta (0, 0)
Screenshot: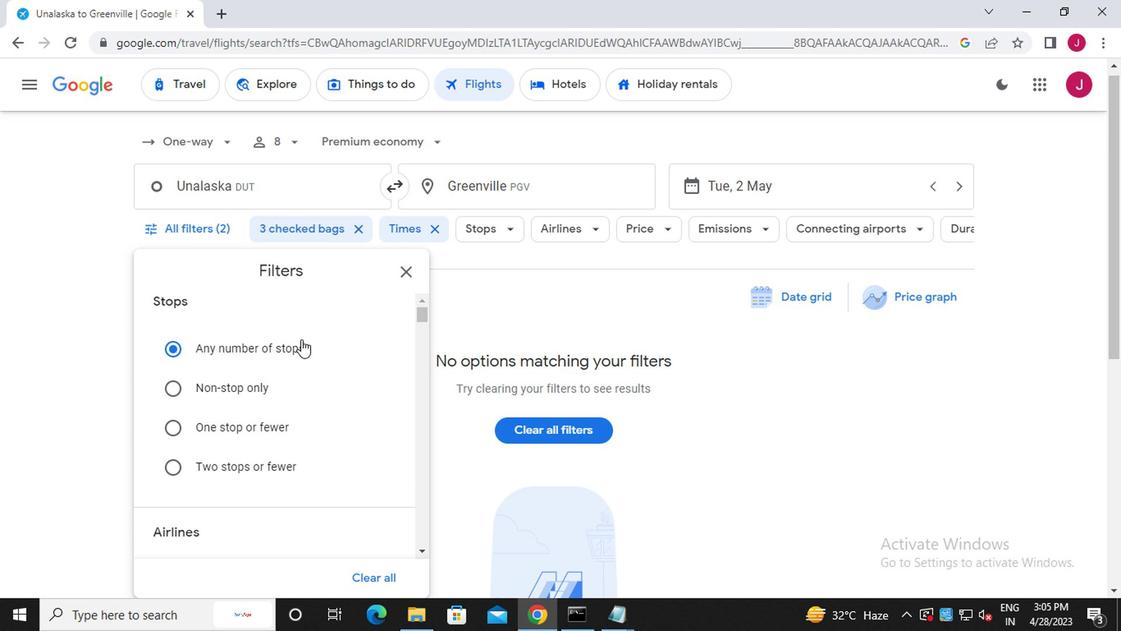 
Action: Mouse moved to (371, 413)
Screenshot: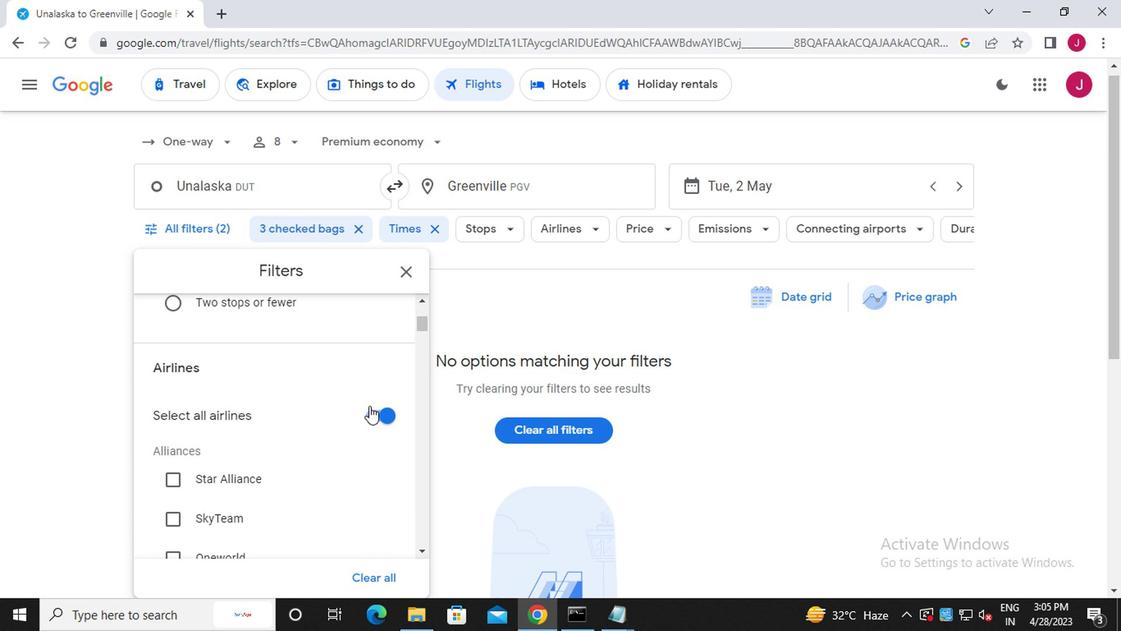 
Action: Mouse pressed left at (371, 413)
Screenshot: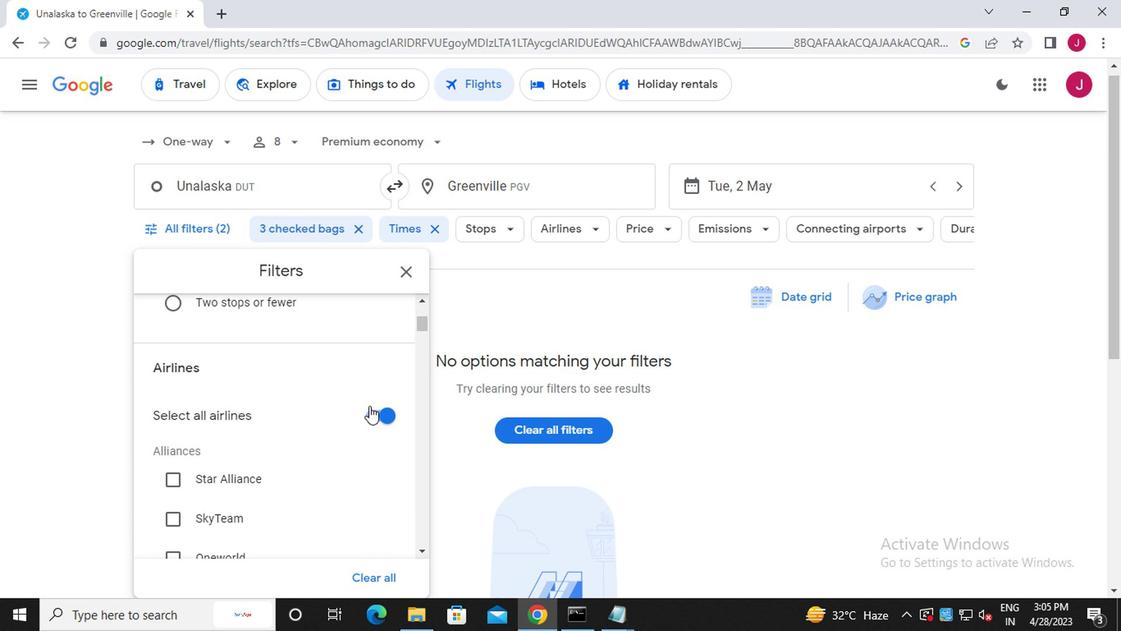 
Action: Mouse moved to (306, 401)
Screenshot: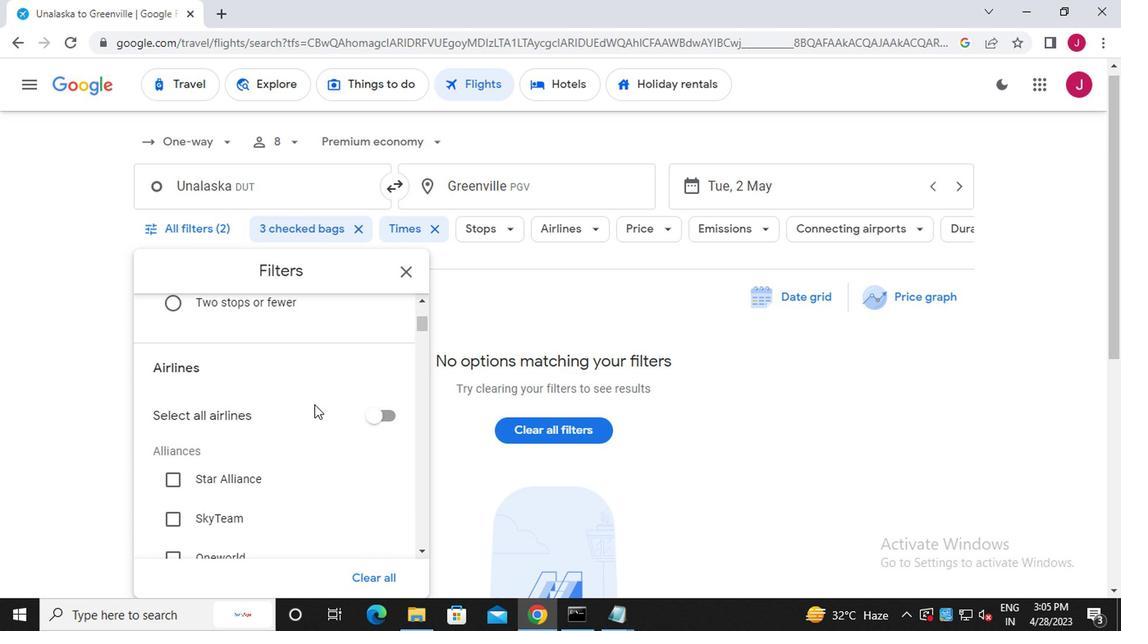 
Action: Mouse scrolled (306, 401) with delta (0, 0)
Screenshot: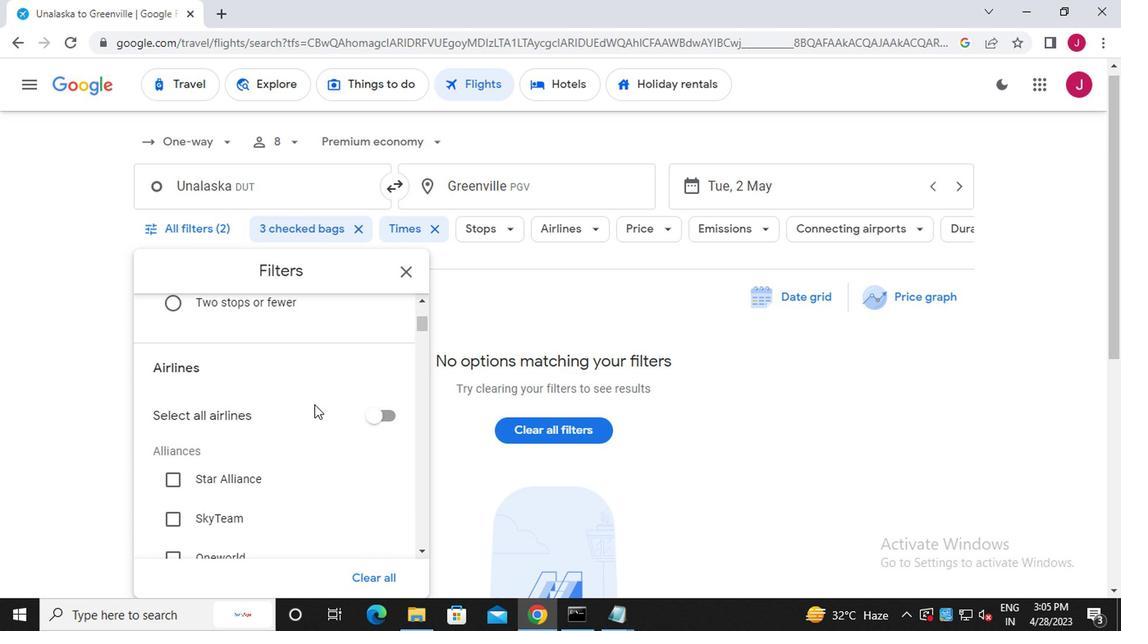 
Action: Mouse moved to (300, 397)
Screenshot: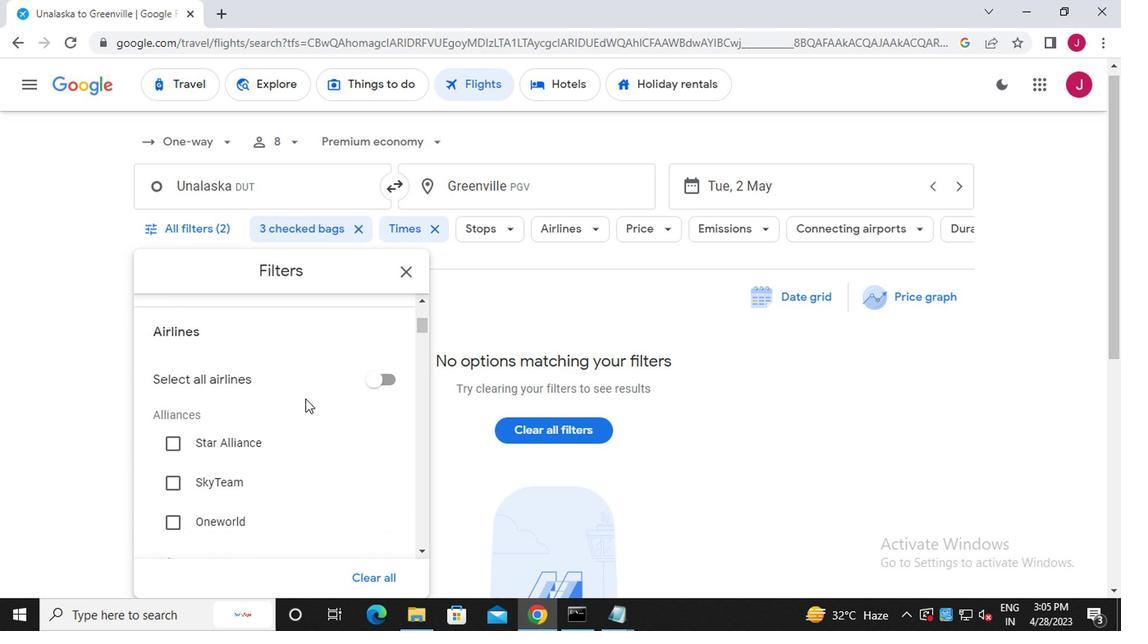 
Action: Mouse scrolled (300, 396) with delta (0, -1)
Screenshot: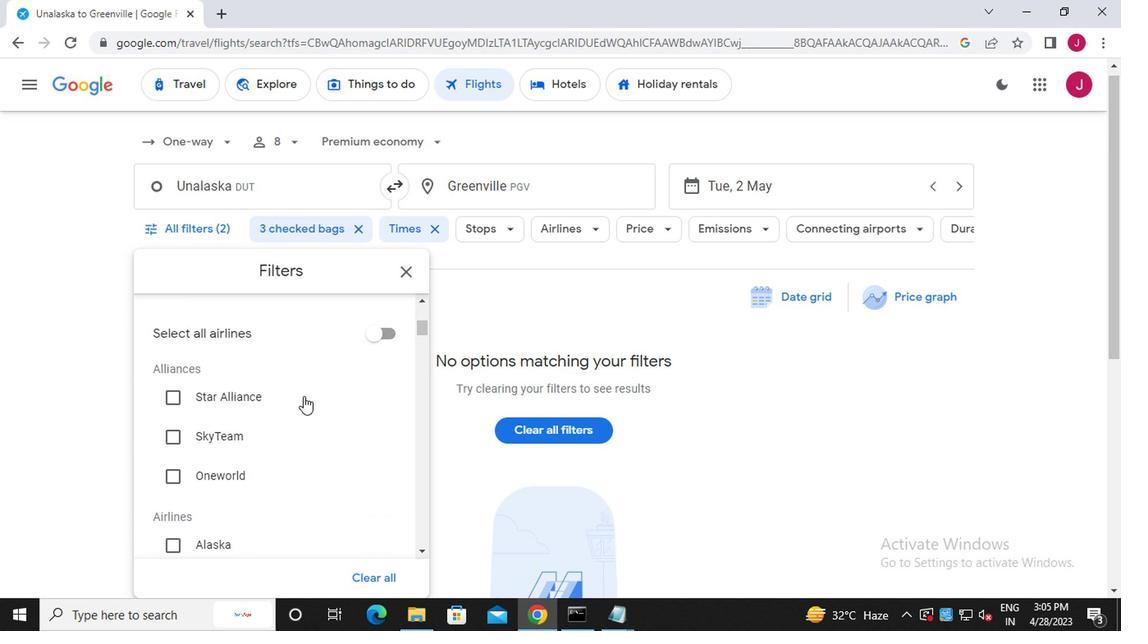 
Action: Mouse scrolled (300, 396) with delta (0, -1)
Screenshot: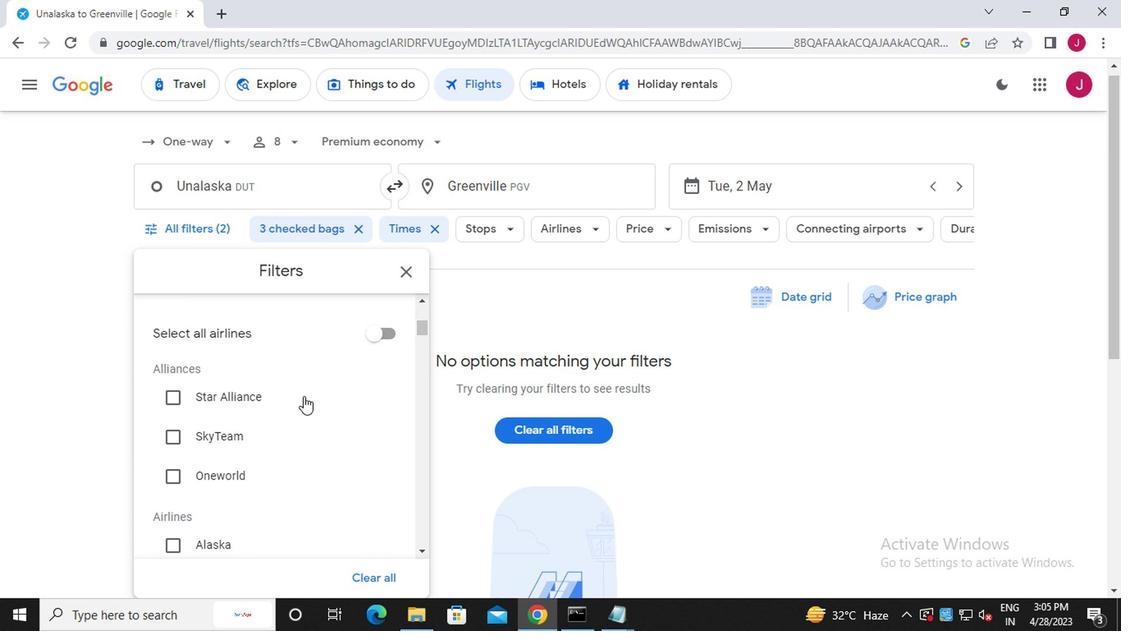 
Action: Mouse moved to (300, 394)
Screenshot: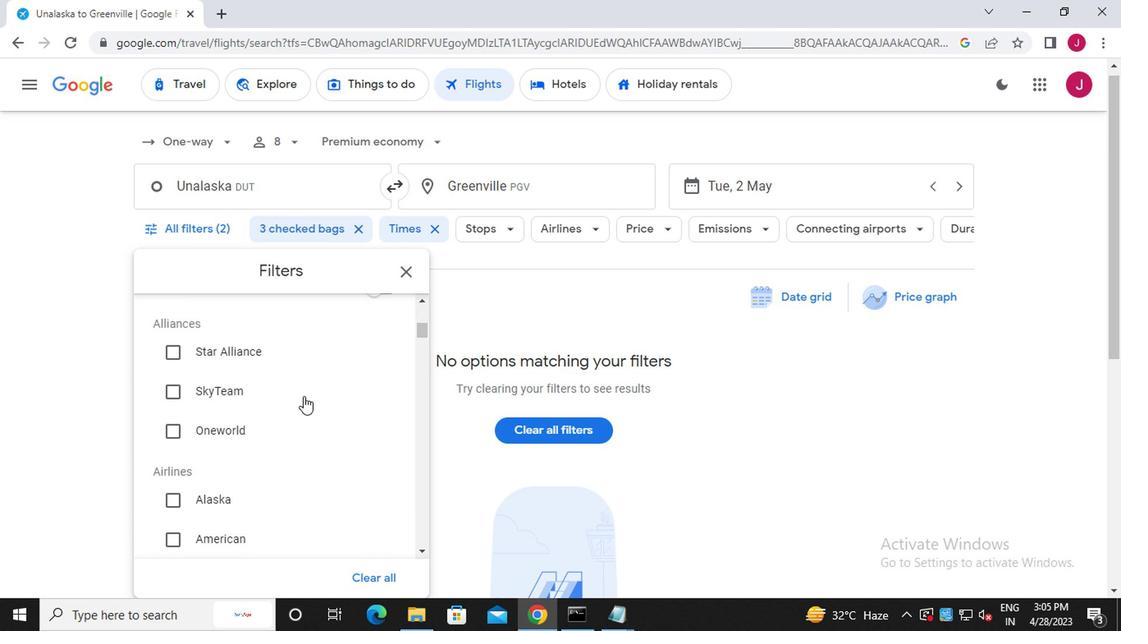 
Action: Mouse scrolled (300, 393) with delta (0, -1)
Screenshot: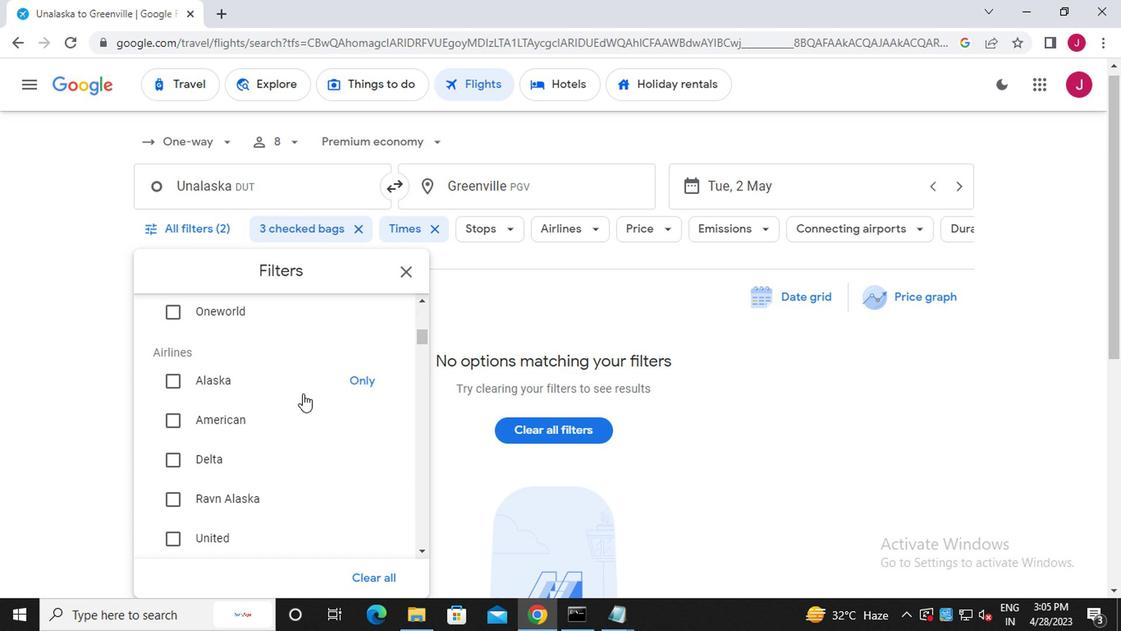 
Action: Mouse moved to (171, 456)
Screenshot: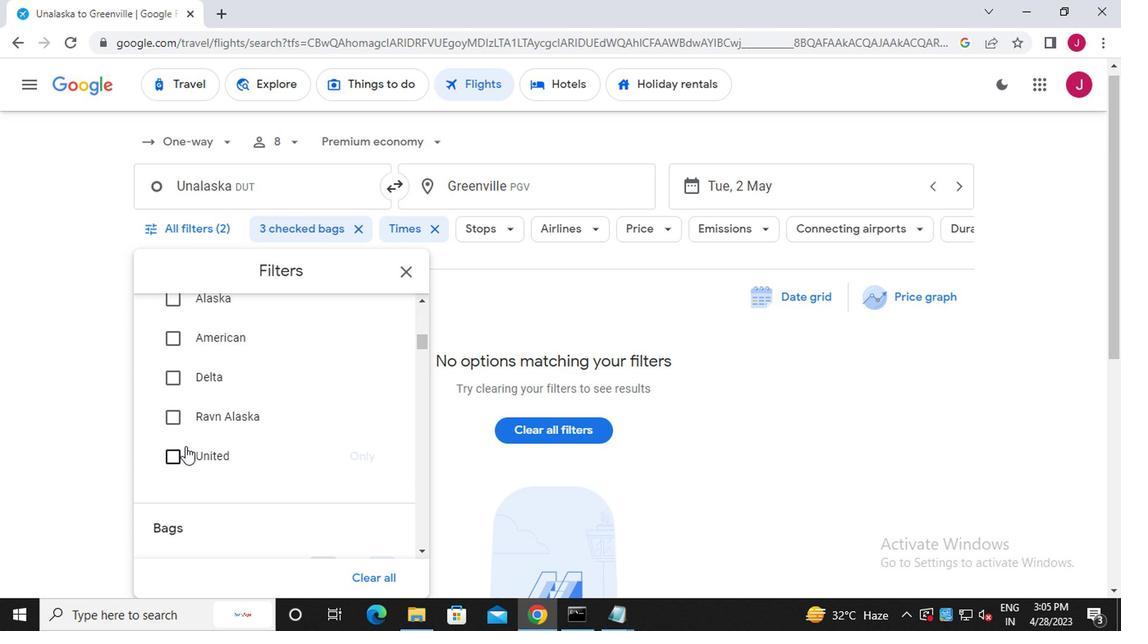 
Action: Mouse pressed left at (171, 456)
Screenshot: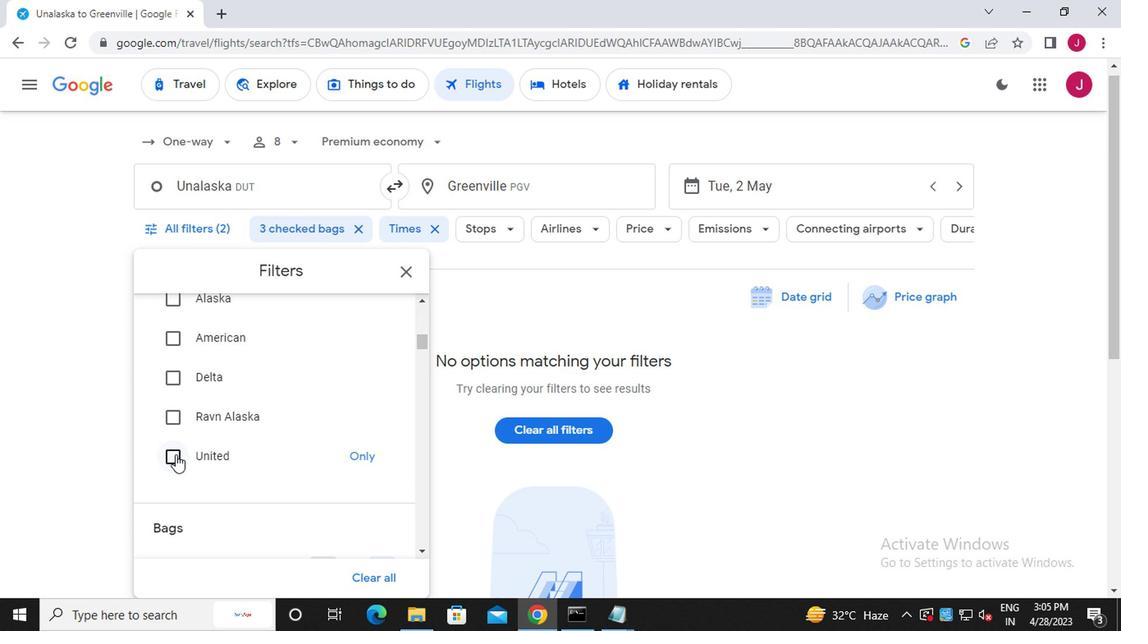 
Action: Mouse moved to (355, 414)
Screenshot: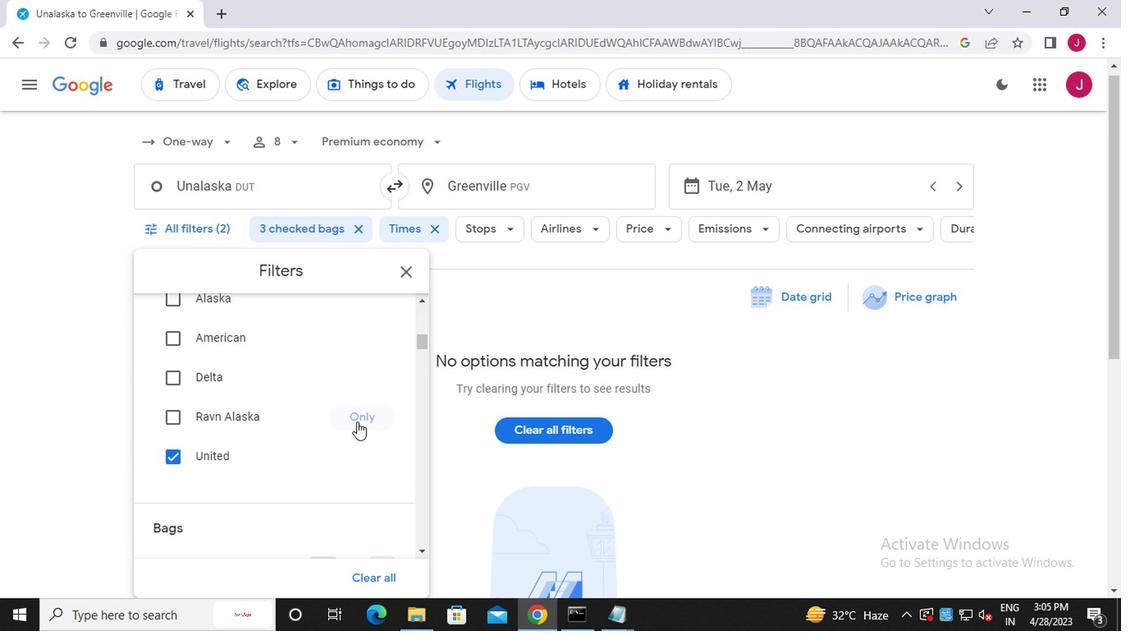 
Action: Mouse scrolled (355, 414) with delta (0, 0)
Screenshot: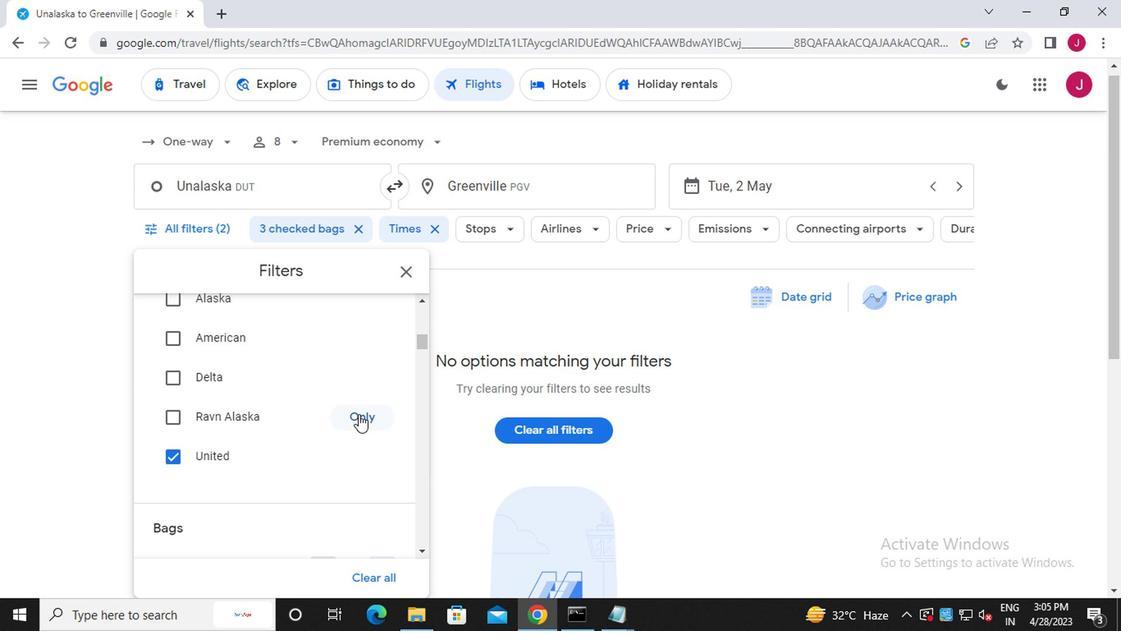 
Action: Mouse moved to (359, 407)
Screenshot: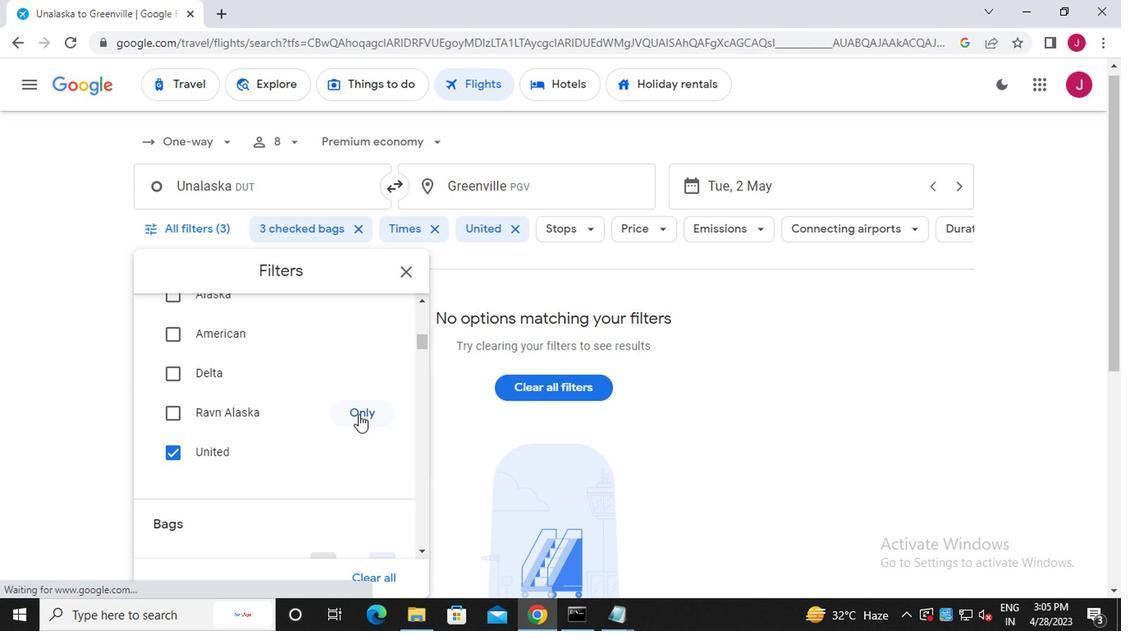 
Action: Mouse scrolled (359, 406) with delta (0, -1)
Screenshot: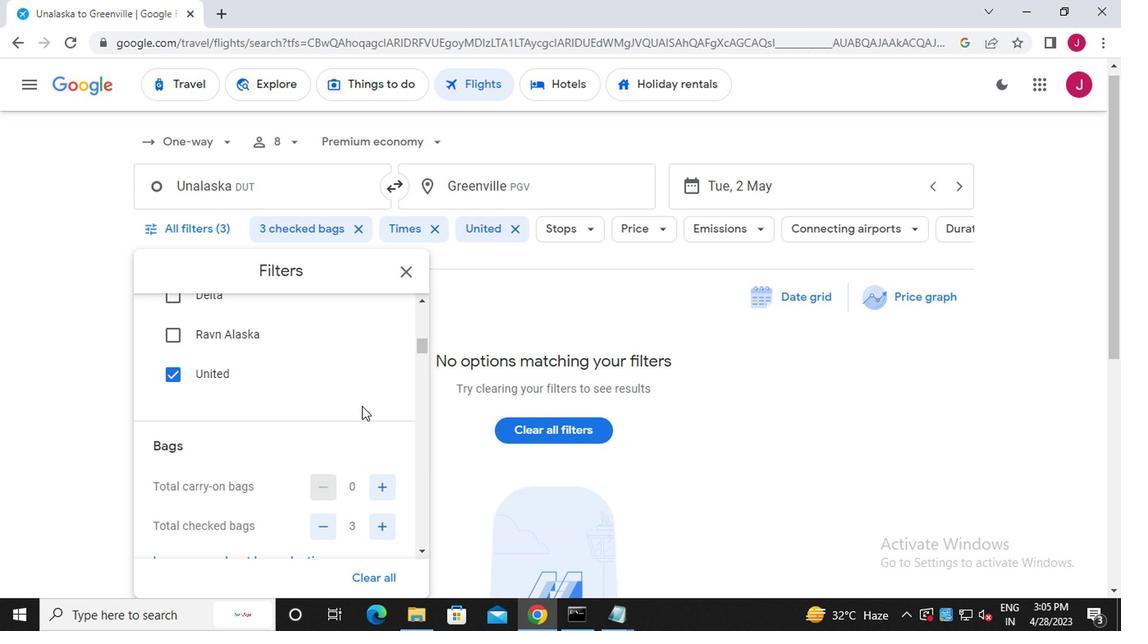 
Action: Mouse scrolled (359, 406) with delta (0, -1)
Screenshot: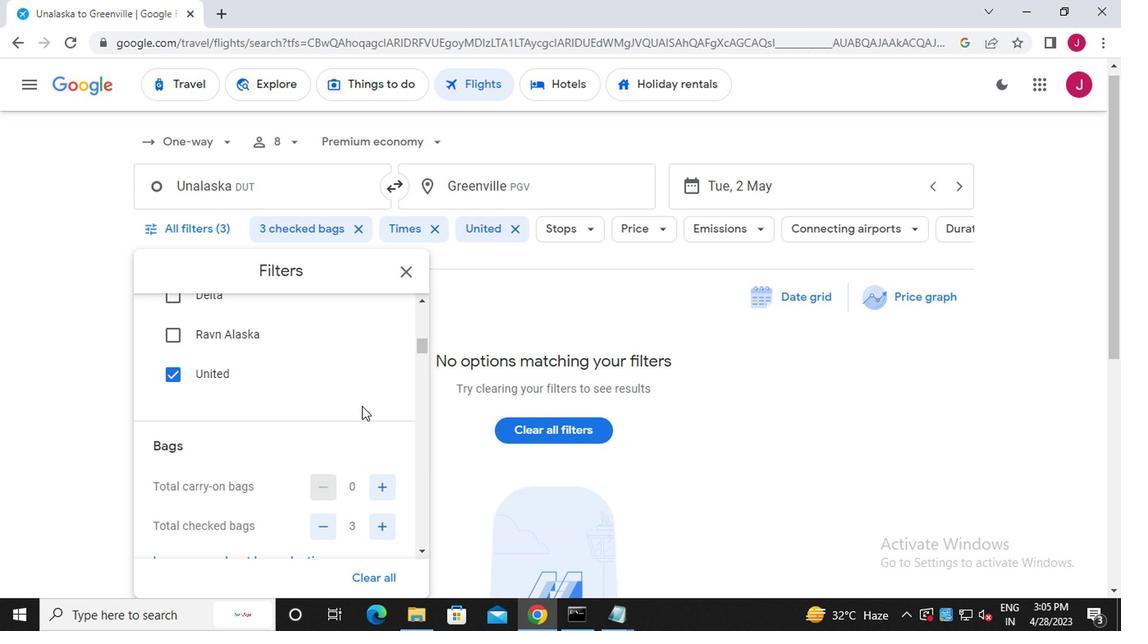 
Action: Mouse moved to (377, 360)
Screenshot: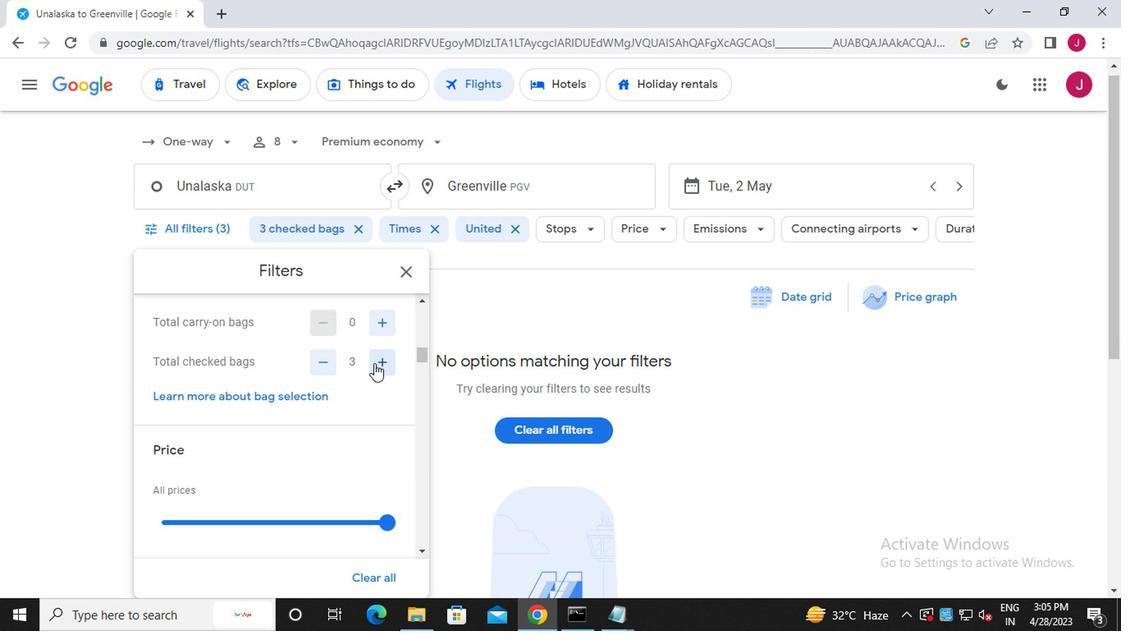 
Action: Mouse pressed left at (377, 360)
Screenshot: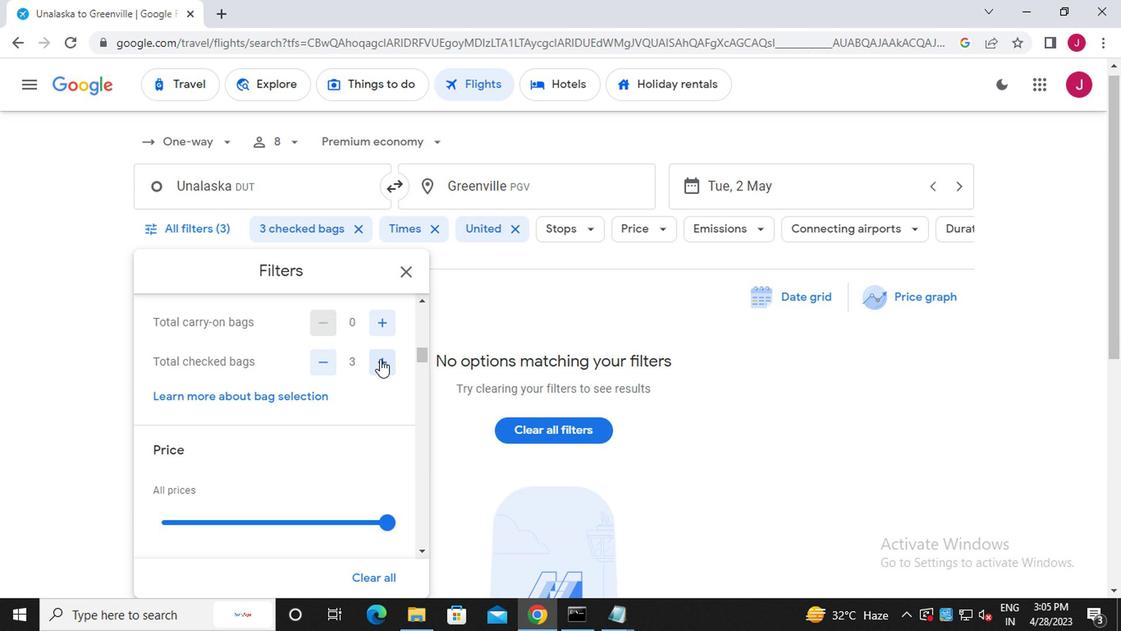 
Action: Mouse pressed left at (377, 360)
Screenshot: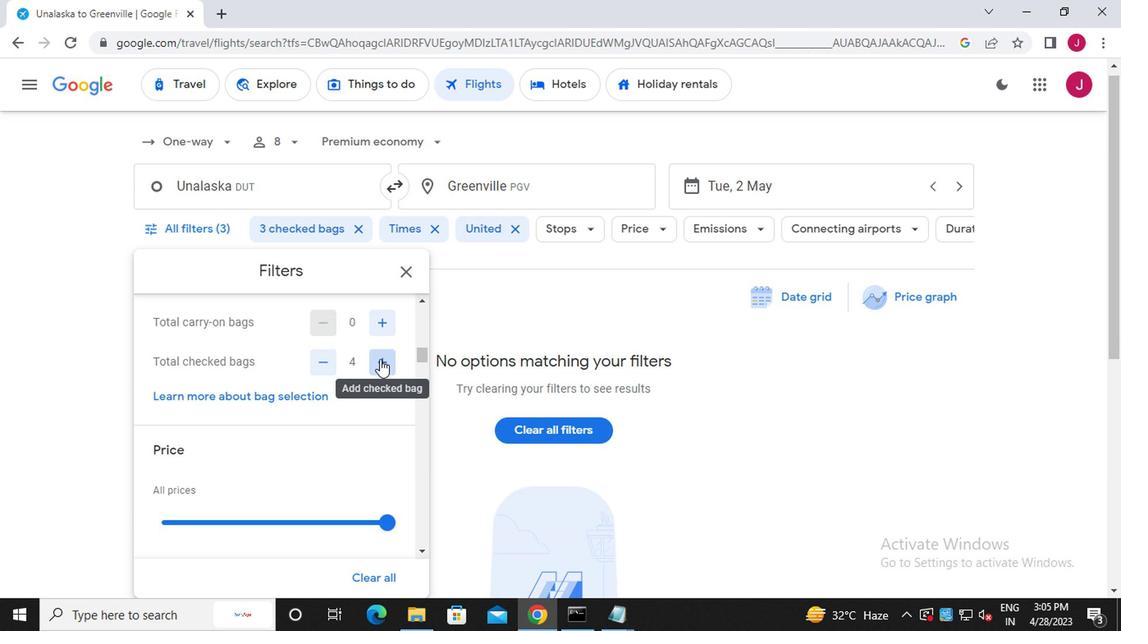 
Action: Mouse pressed left at (377, 360)
Screenshot: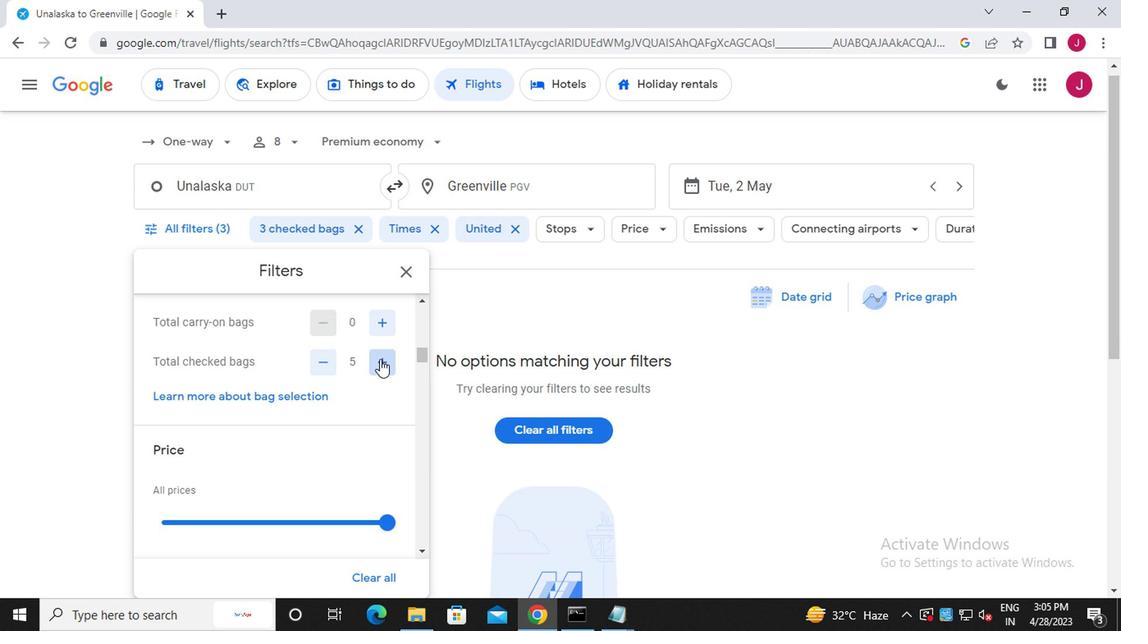 
Action: Mouse pressed left at (377, 360)
Screenshot: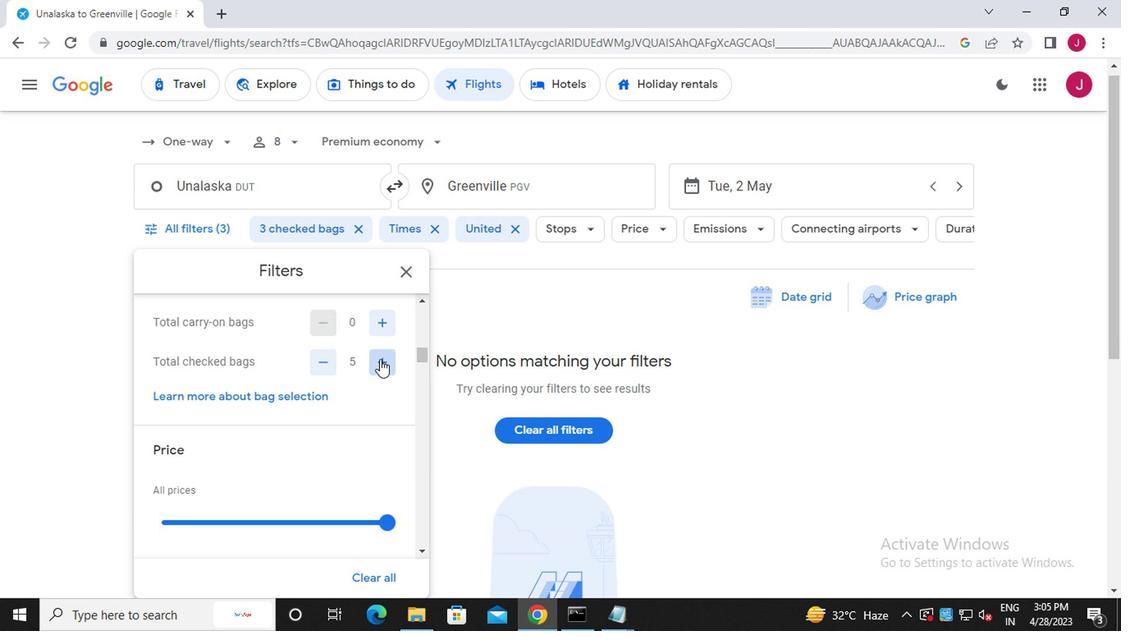 
Action: Mouse moved to (375, 360)
Screenshot: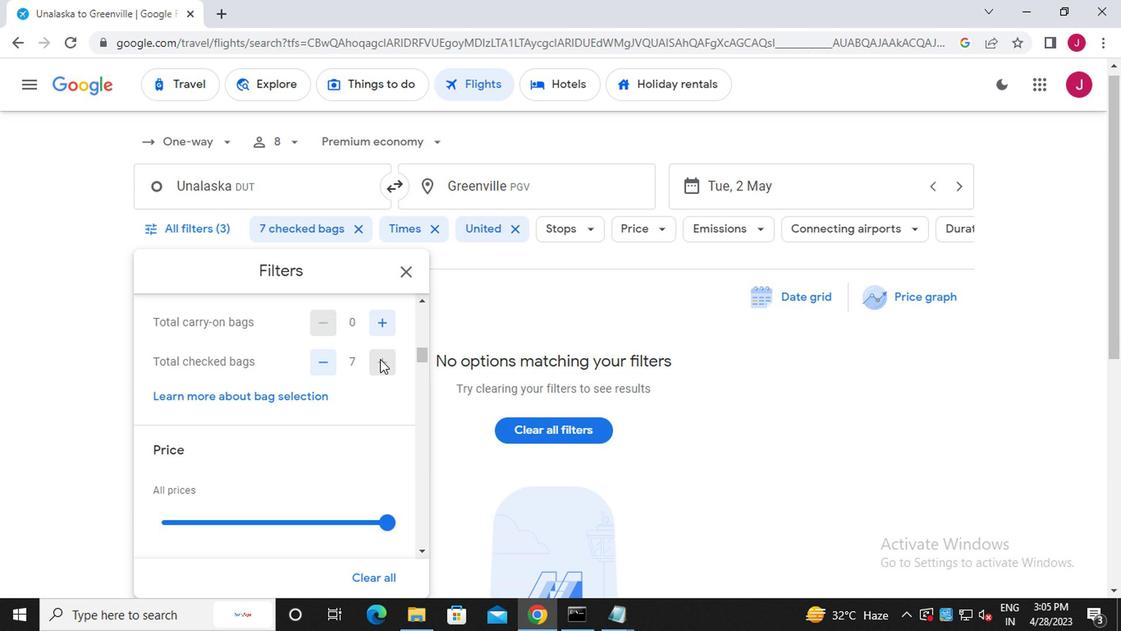 
Action: Mouse scrolled (375, 359) with delta (0, -1)
Screenshot: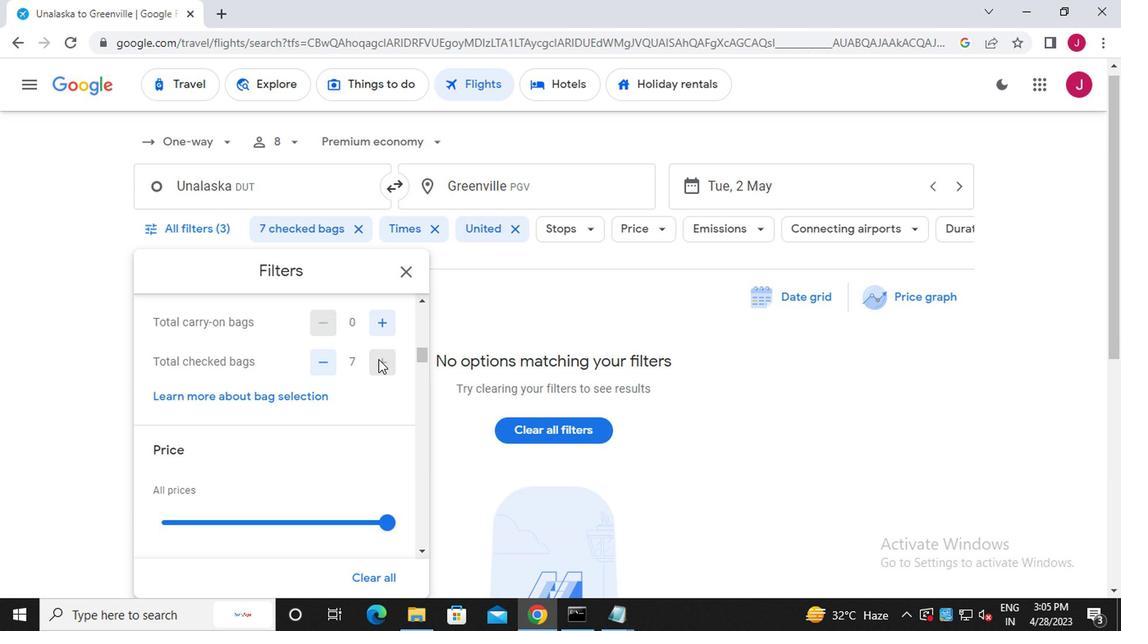 
Action: Mouse scrolled (375, 359) with delta (0, -1)
Screenshot: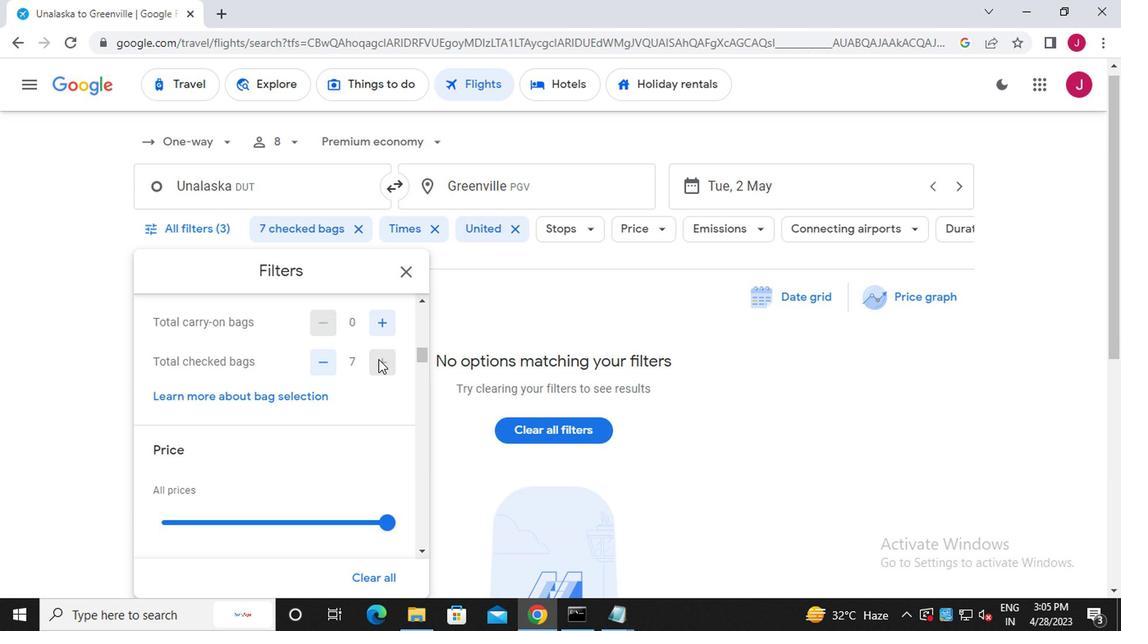 
Action: Mouse moved to (385, 362)
Screenshot: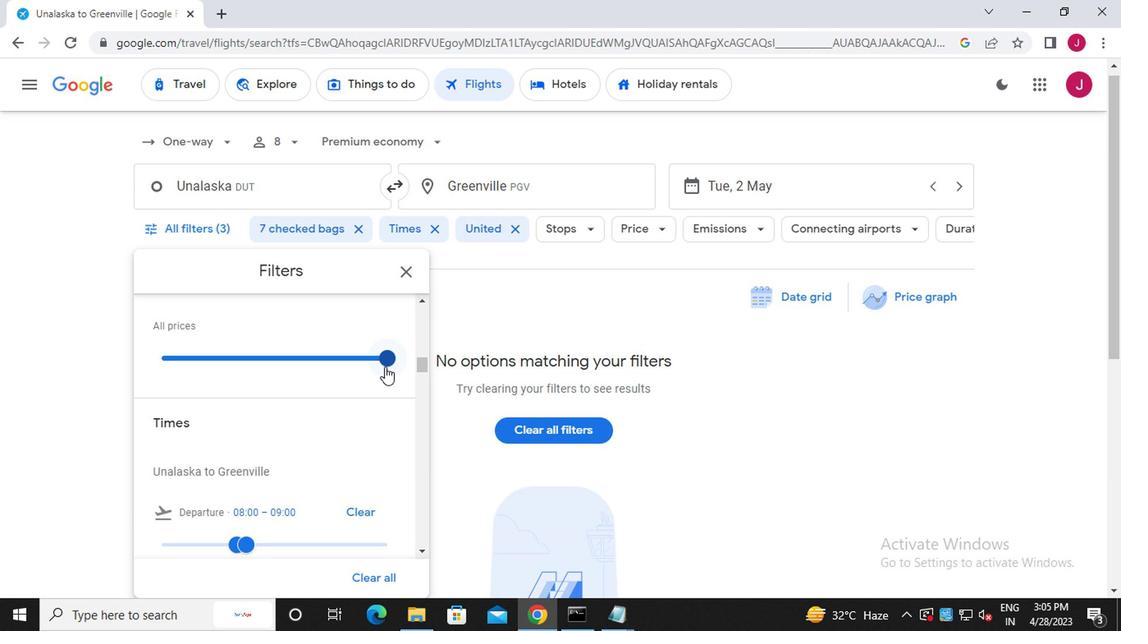 
Action: Mouse pressed left at (385, 362)
Screenshot: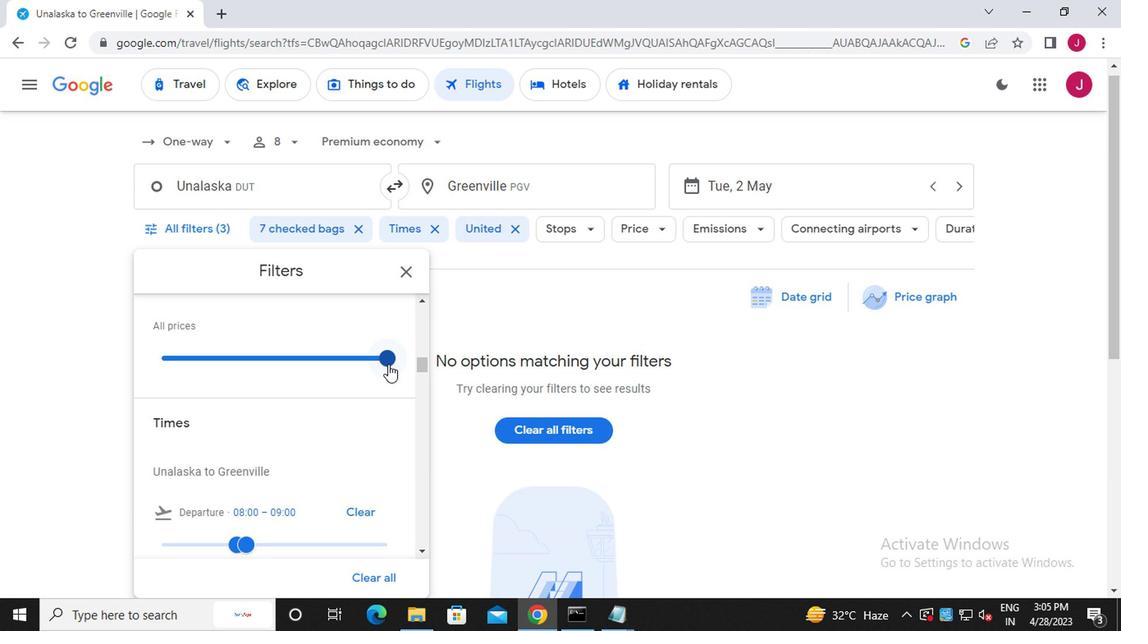
Action: Mouse scrolled (385, 362) with delta (0, 0)
Screenshot: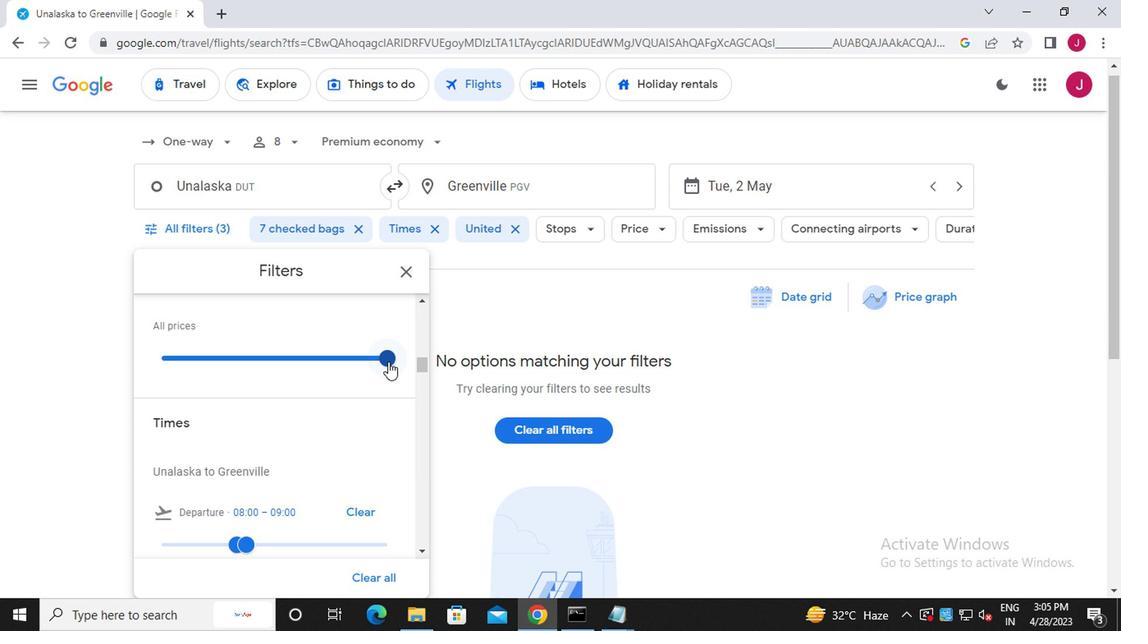 
Action: Mouse scrolled (385, 362) with delta (0, 0)
Screenshot: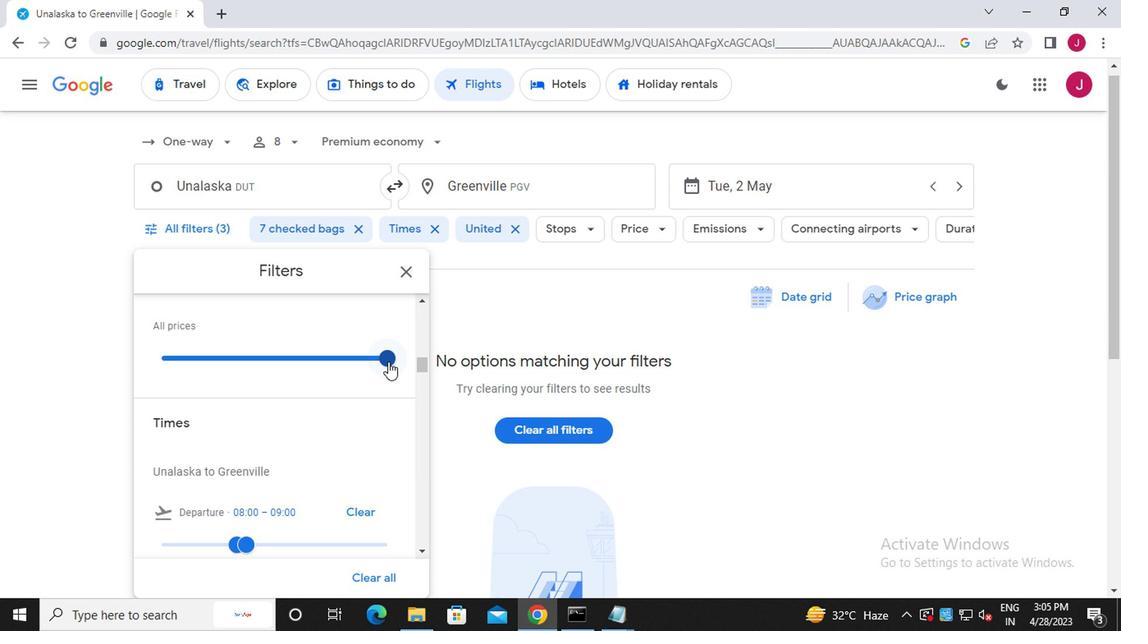 
Action: Mouse moved to (242, 380)
Screenshot: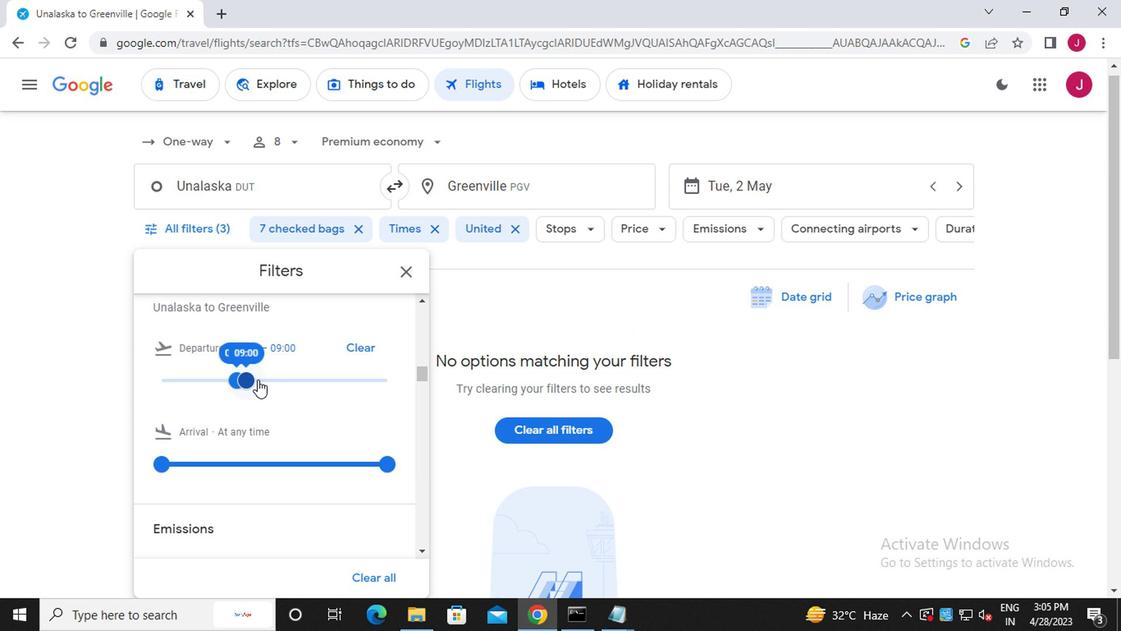 
Action: Mouse pressed left at (242, 380)
Screenshot: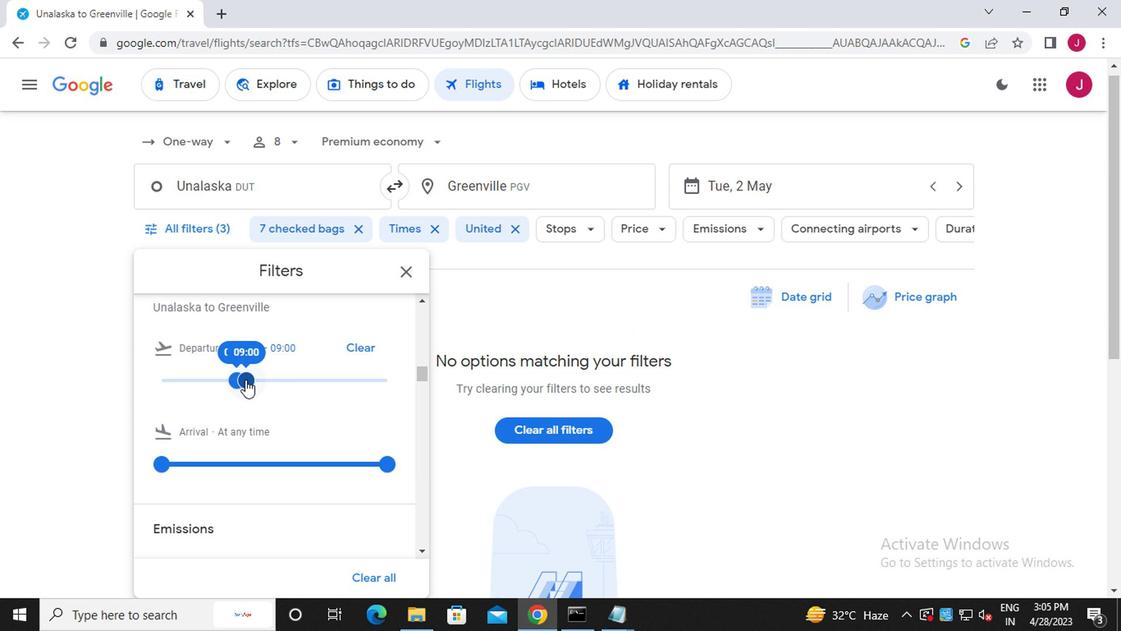 
Action: Mouse moved to (237, 383)
Screenshot: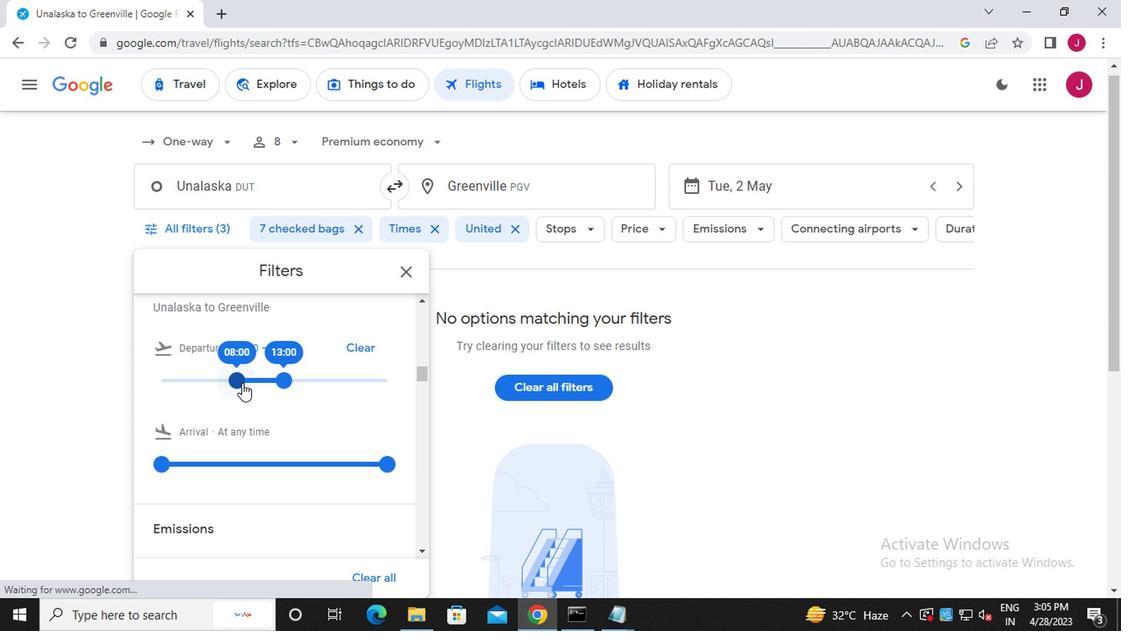 
Action: Mouse pressed left at (237, 383)
Screenshot: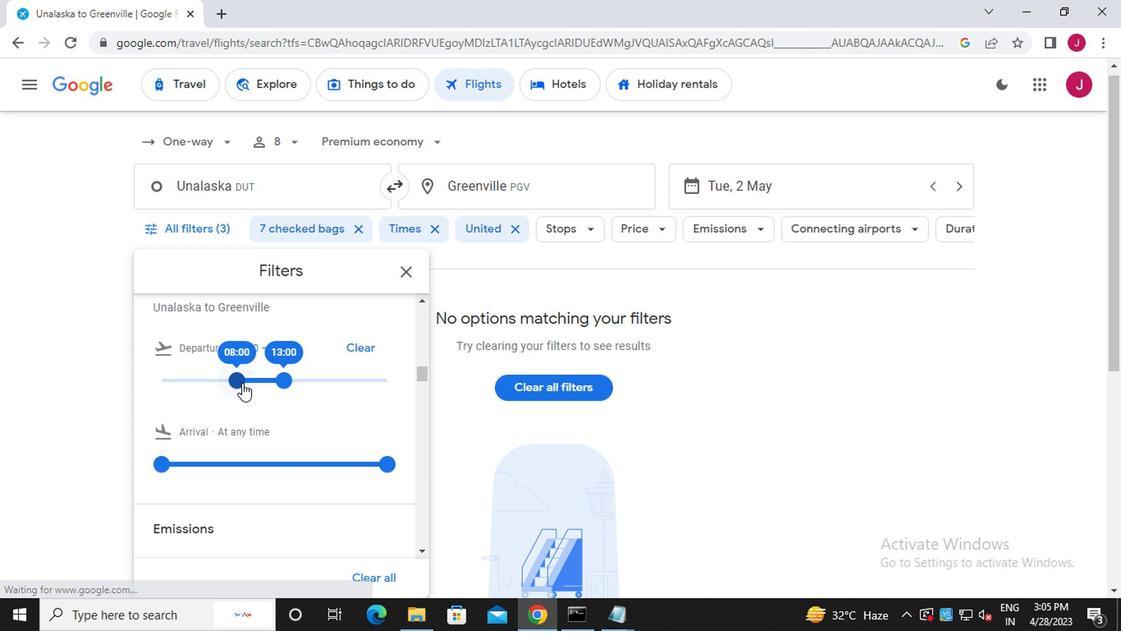 
Action: Mouse moved to (282, 381)
Screenshot: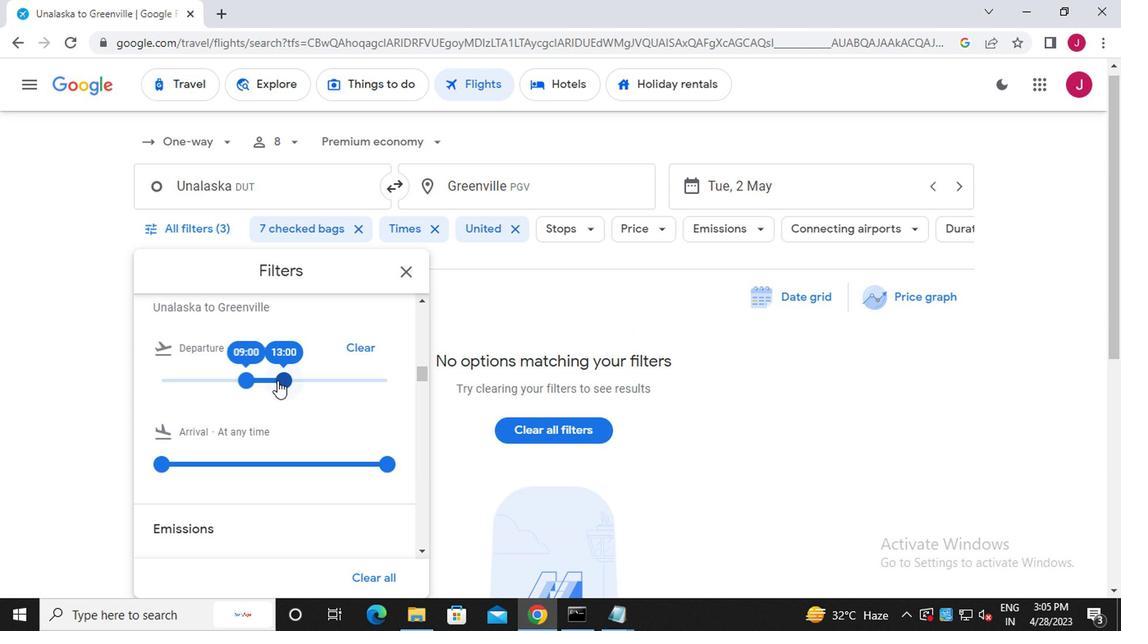 
Action: Mouse pressed left at (282, 381)
Screenshot: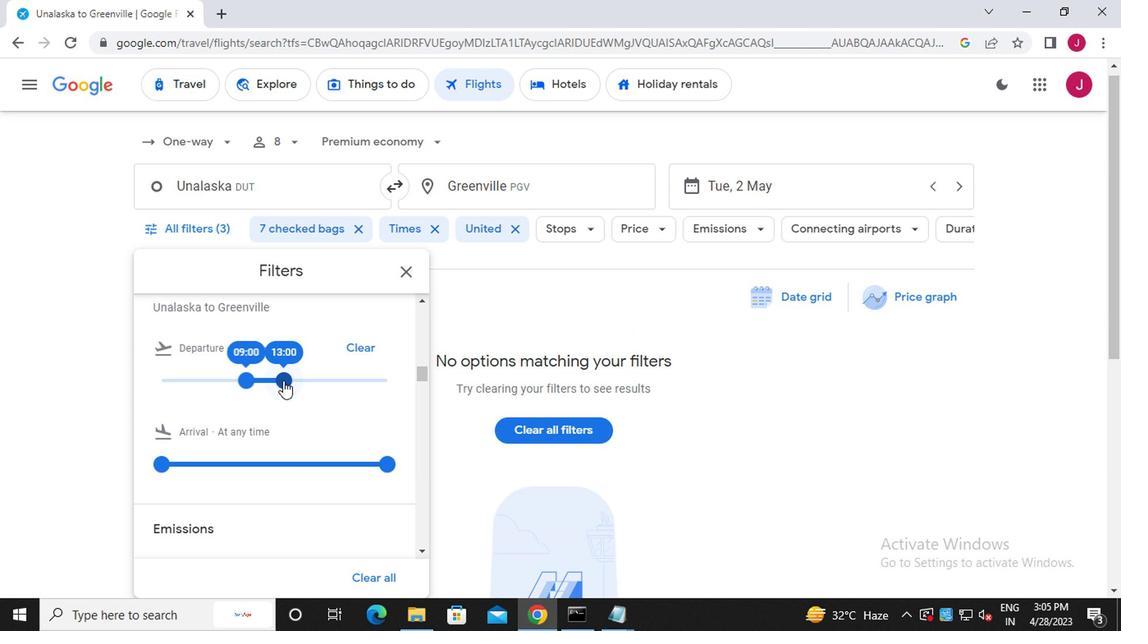 
Action: Mouse moved to (401, 274)
Screenshot: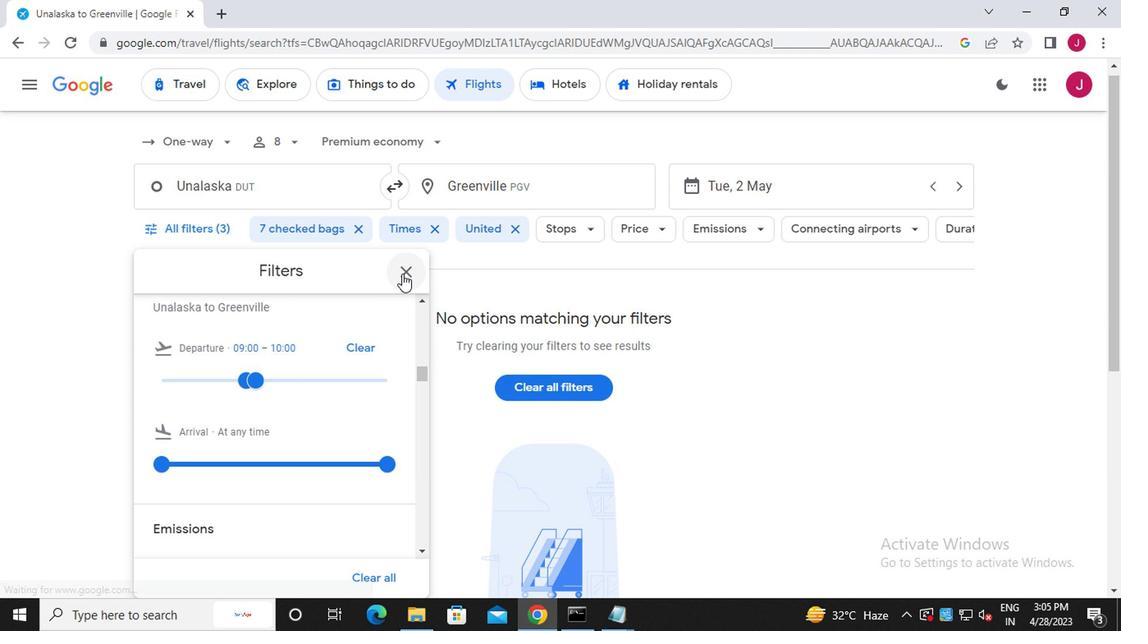 
Action: Mouse pressed left at (401, 274)
Screenshot: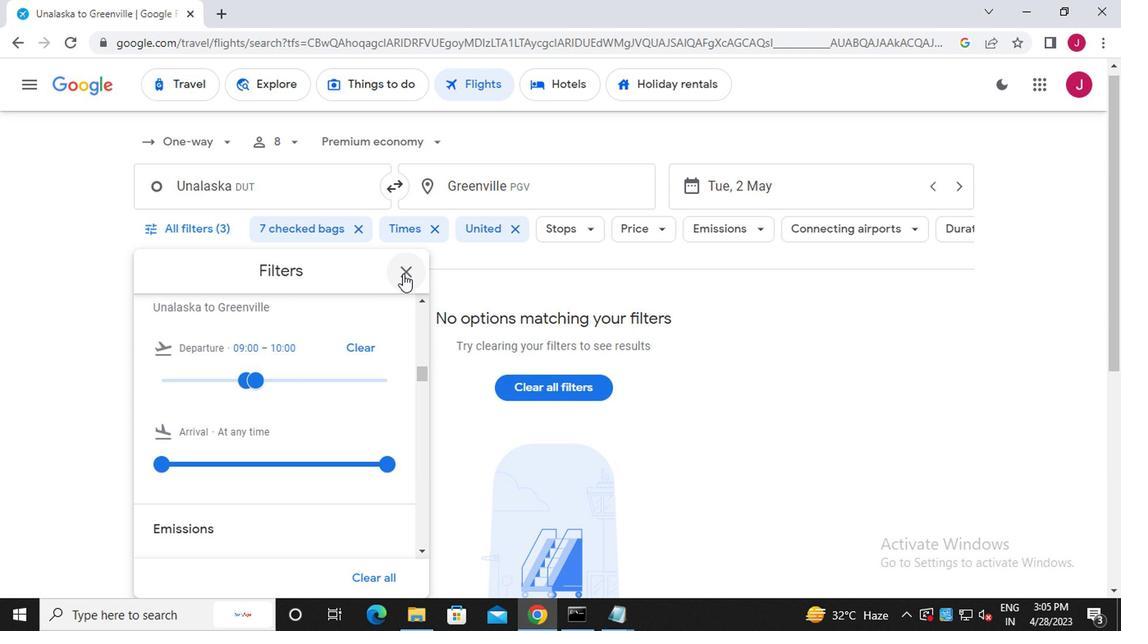 
